 Task: Search one way flight ticket for 4 adults, 2 children, 2 infants in seat and 1 infant on lap in economy from Sitka: Sitka Rocky Gutierrez Airport to South Bend: South Bend International Airport on 8-6-2023. Choice of flights is Alaska. Number of bags: 1 carry on bag. Price is upto 109000. Outbound departure time preference is 11:15.
Action: Mouse moved to (285, 119)
Screenshot: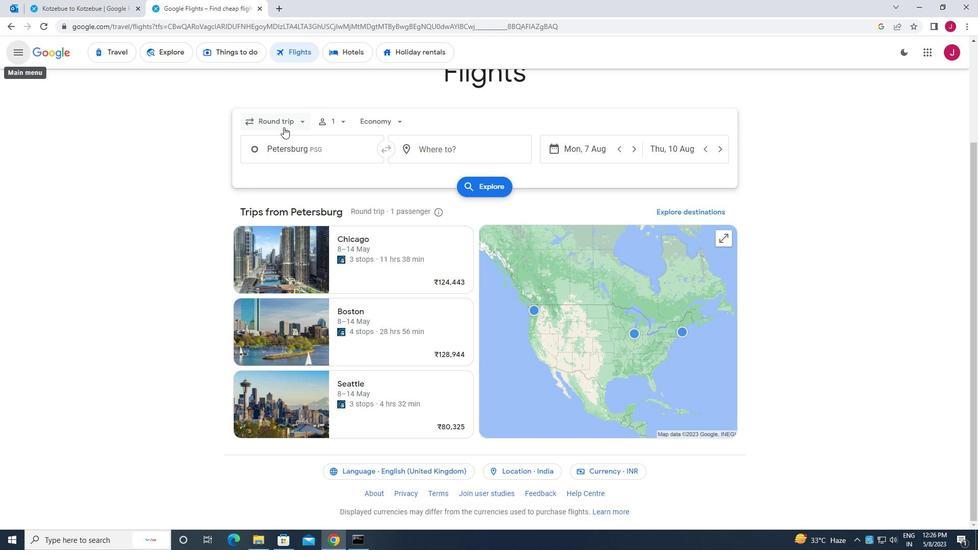 
Action: Mouse pressed left at (285, 119)
Screenshot: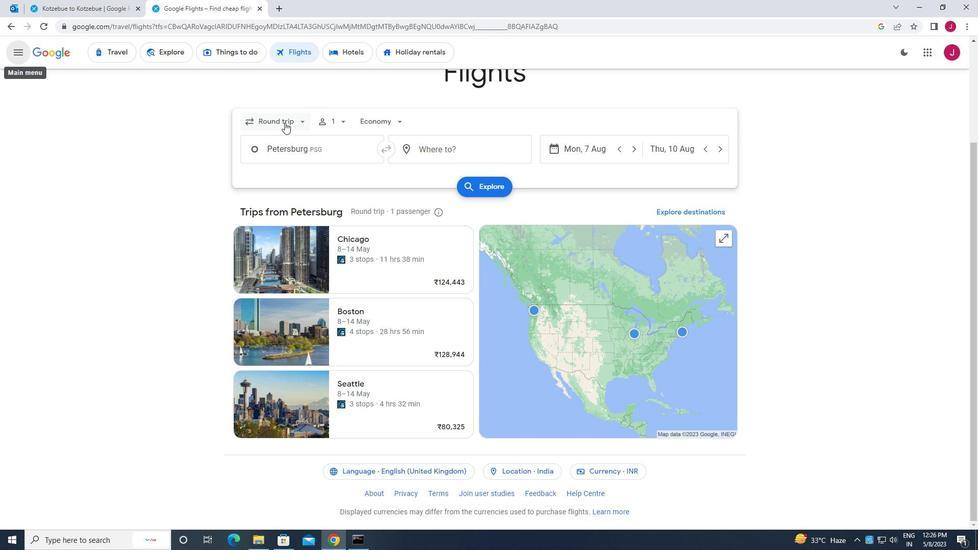 
Action: Mouse moved to (289, 163)
Screenshot: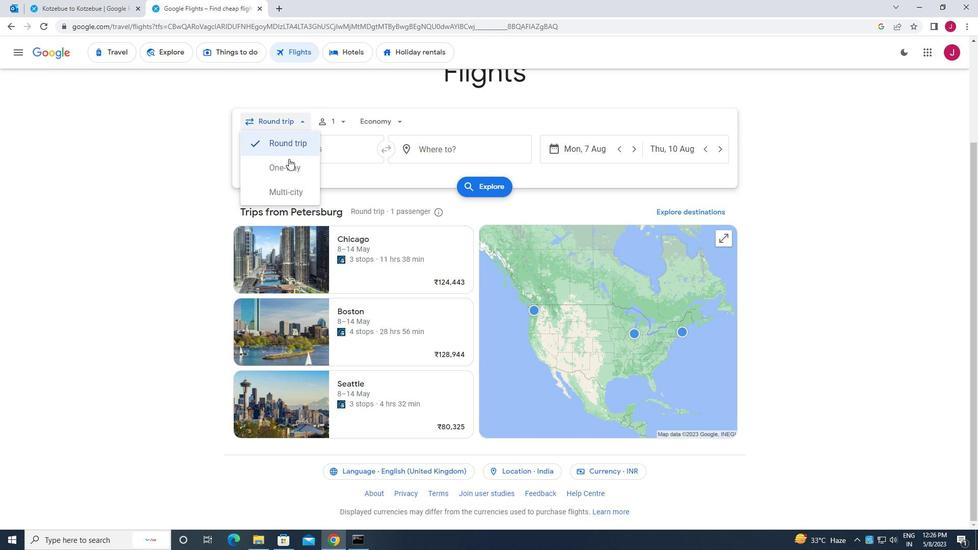 
Action: Mouse pressed left at (289, 163)
Screenshot: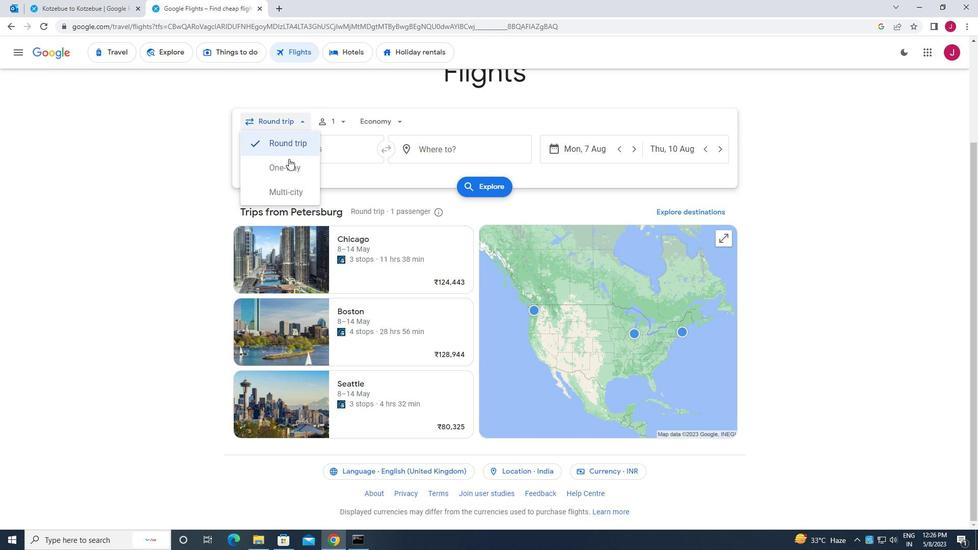 
Action: Mouse moved to (341, 119)
Screenshot: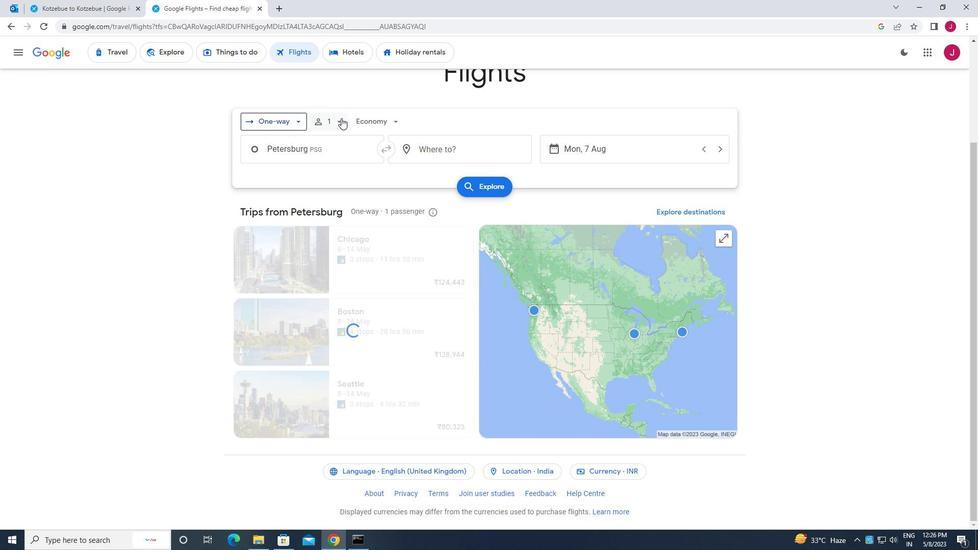 
Action: Mouse pressed left at (341, 119)
Screenshot: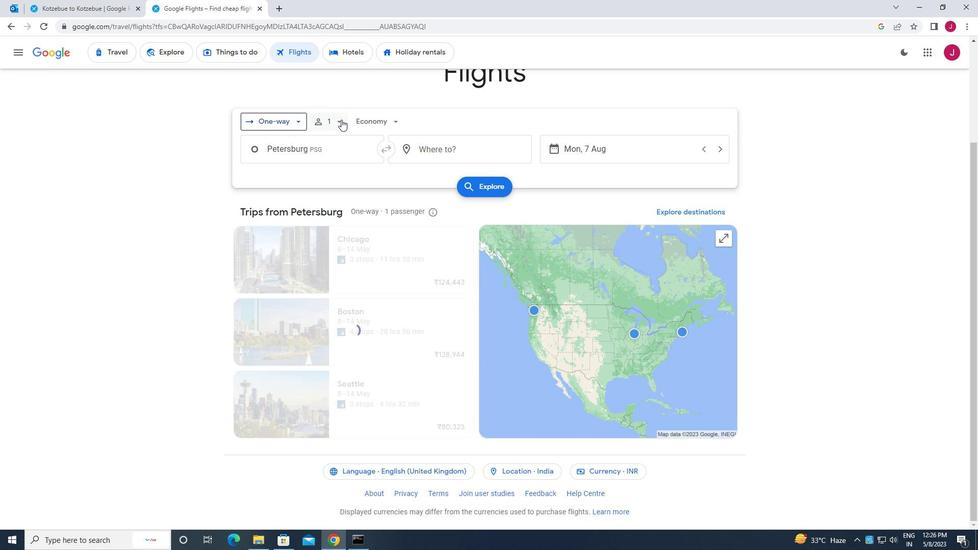 
Action: Mouse moved to (420, 150)
Screenshot: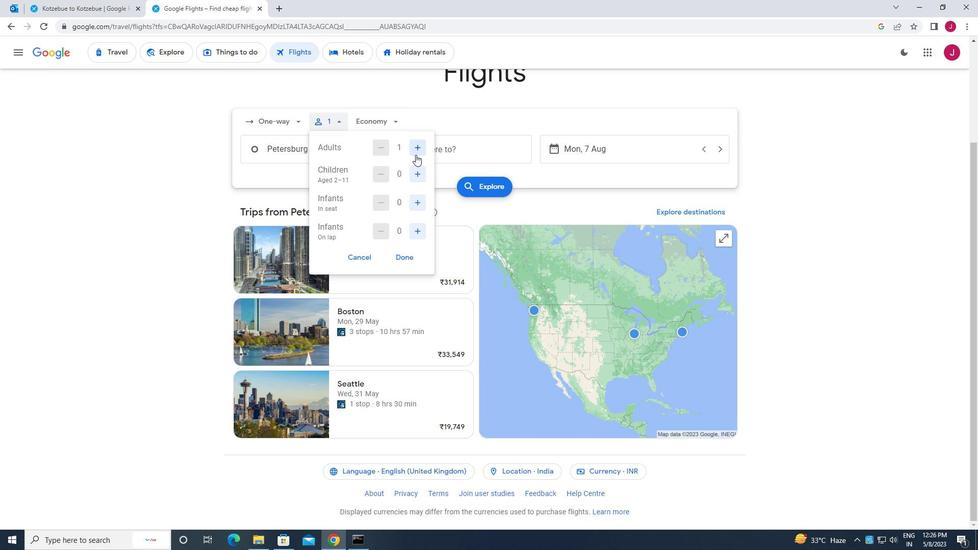 
Action: Mouse pressed left at (420, 150)
Screenshot: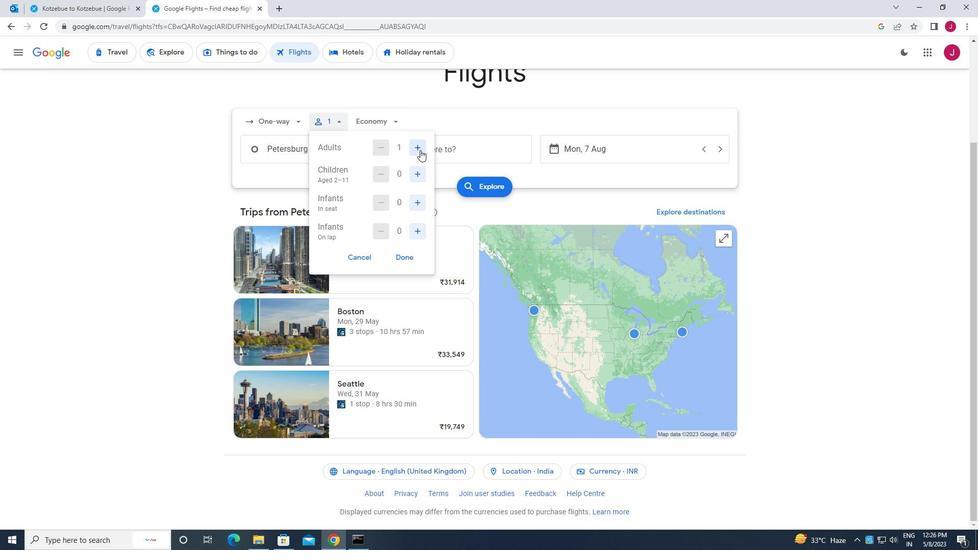 
Action: Mouse pressed left at (420, 150)
Screenshot: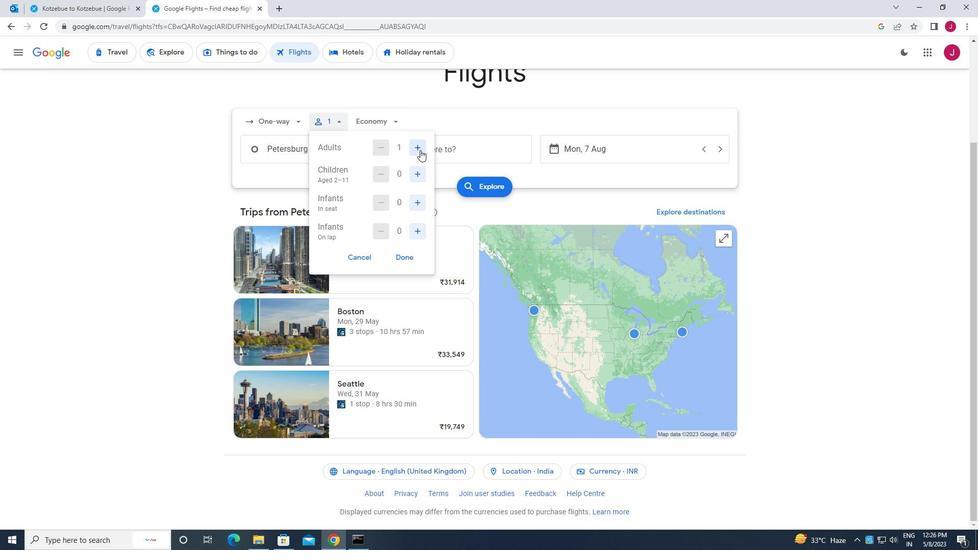 
Action: Mouse pressed left at (420, 150)
Screenshot: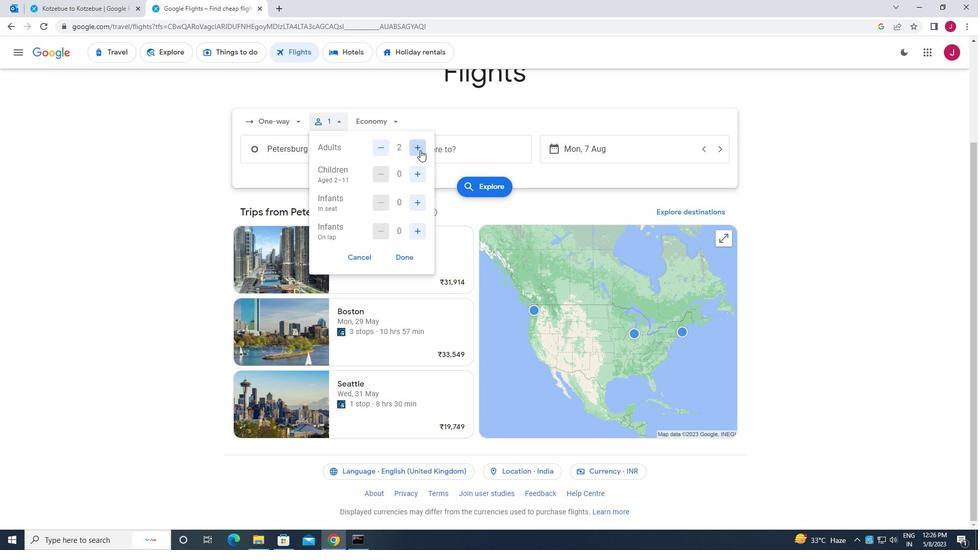 
Action: Mouse moved to (415, 177)
Screenshot: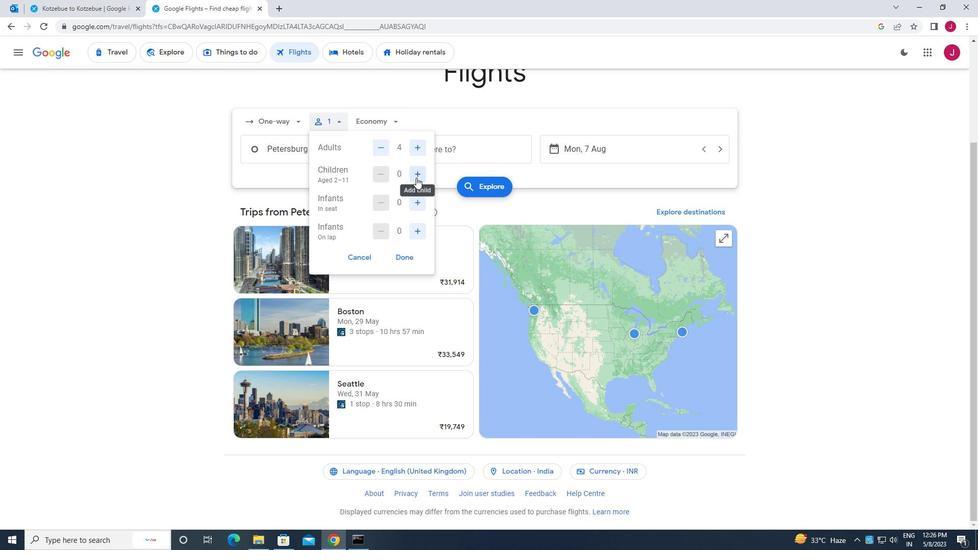
Action: Mouse pressed left at (415, 177)
Screenshot: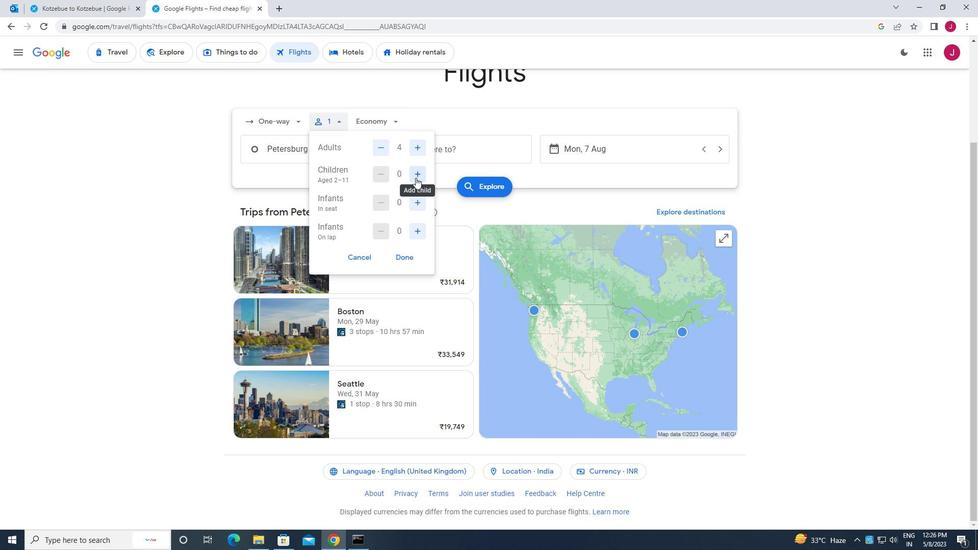 
Action: Mouse pressed left at (415, 177)
Screenshot: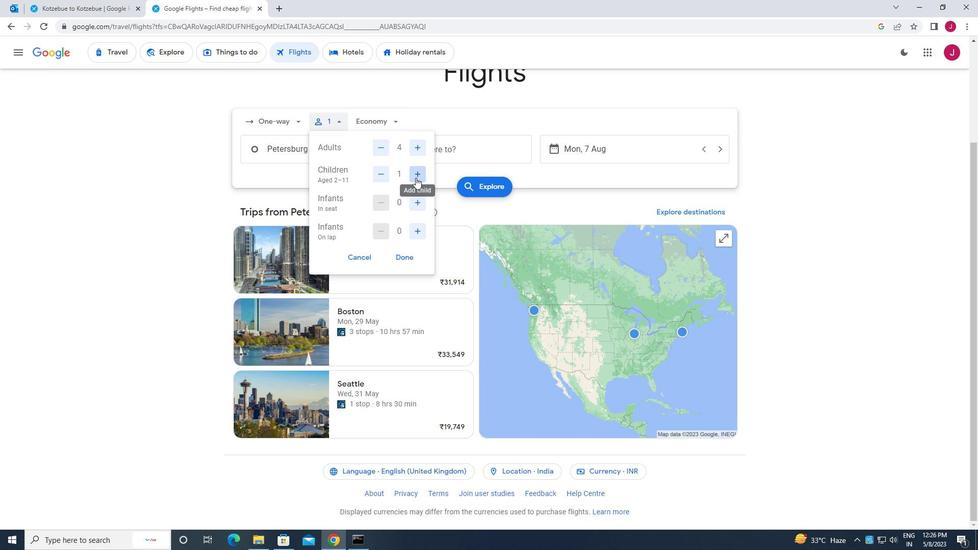 
Action: Mouse moved to (415, 204)
Screenshot: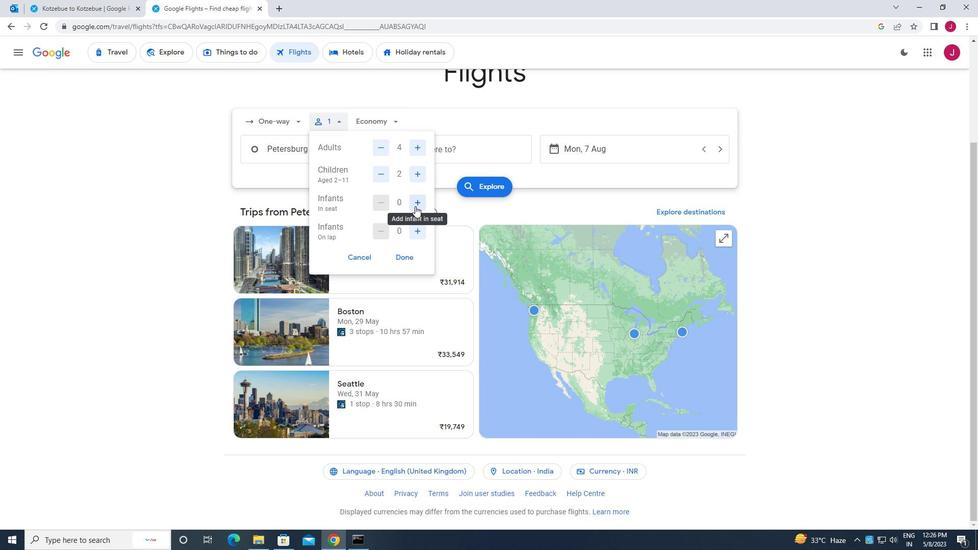 
Action: Mouse pressed left at (415, 204)
Screenshot: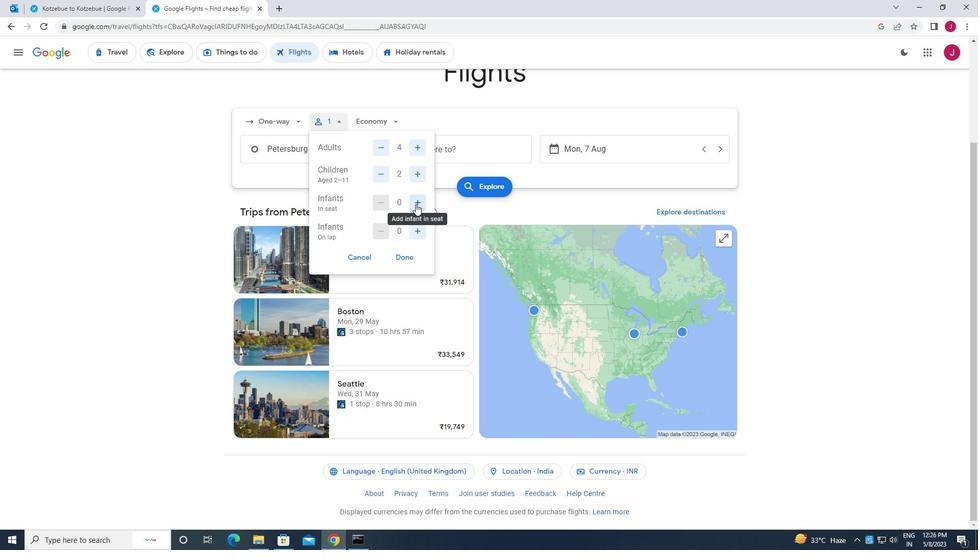 
Action: Mouse pressed left at (415, 204)
Screenshot: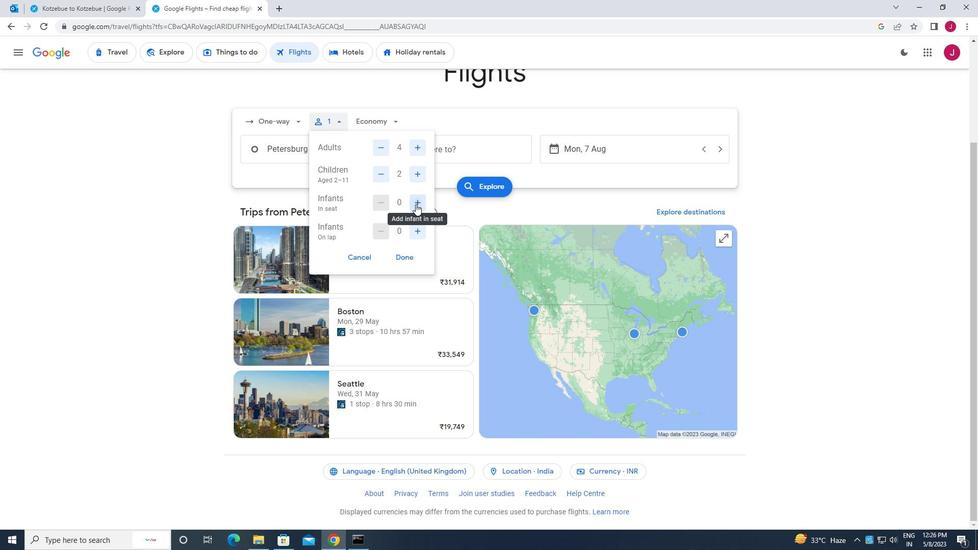 
Action: Mouse moved to (382, 202)
Screenshot: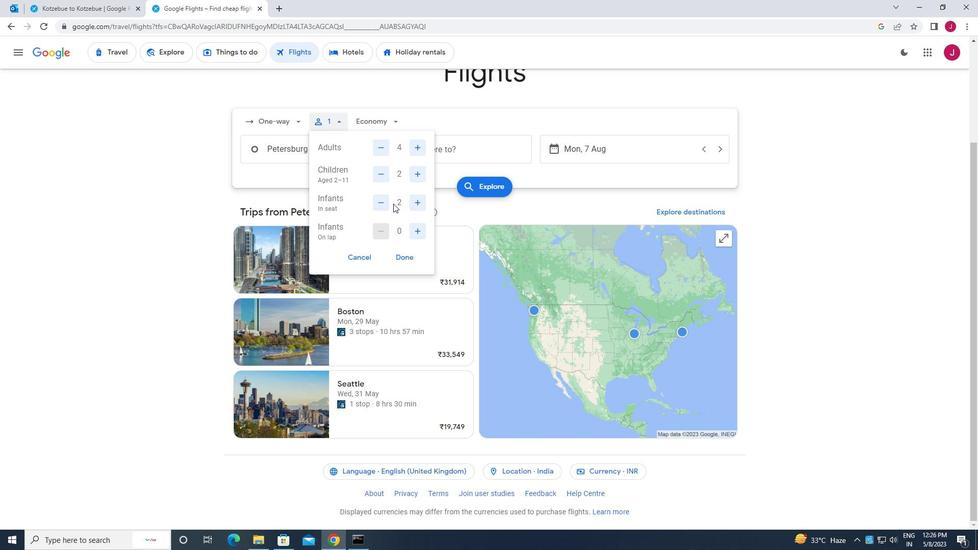 
Action: Mouse pressed left at (382, 202)
Screenshot: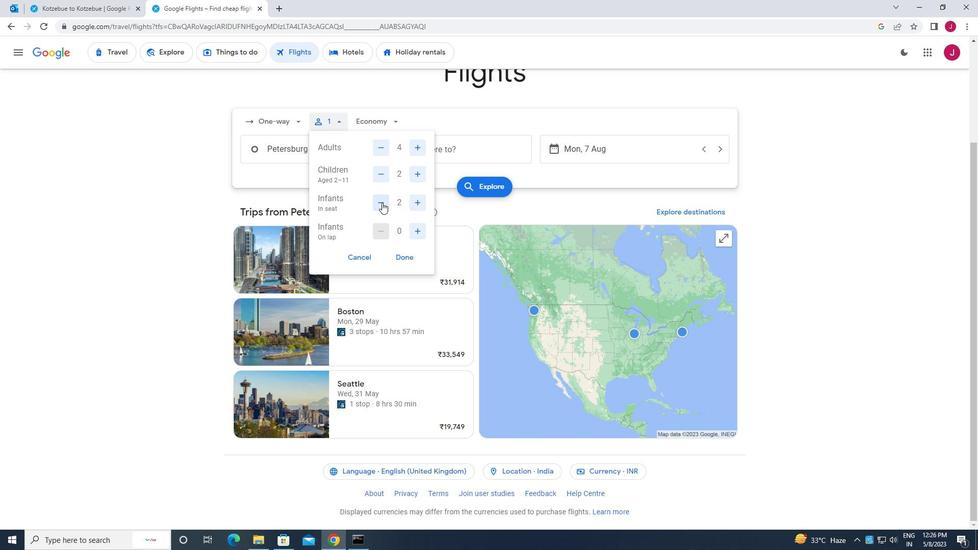 
Action: Mouse moved to (421, 200)
Screenshot: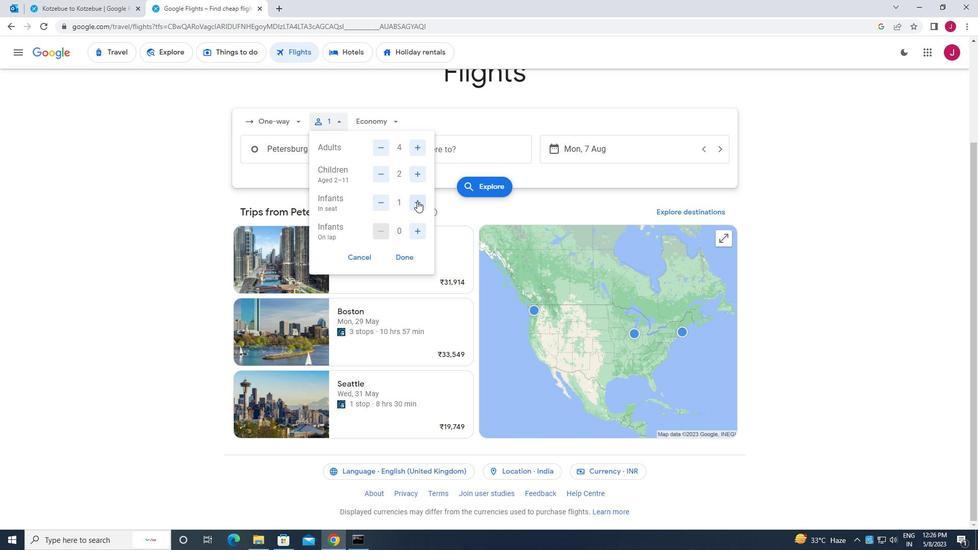 
Action: Mouse pressed left at (421, 200)
Screenshot: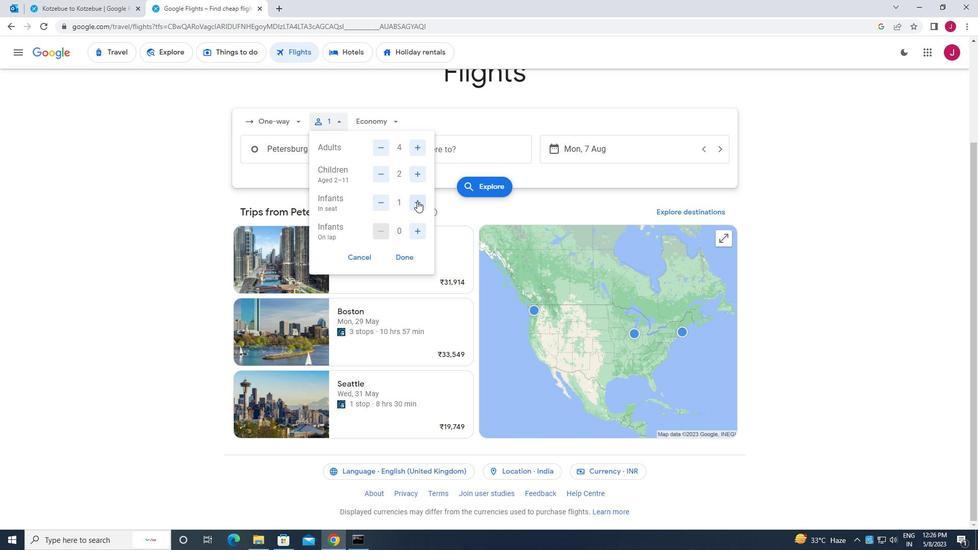 
Action: Mouse moved to (415, 228)
Screenshot: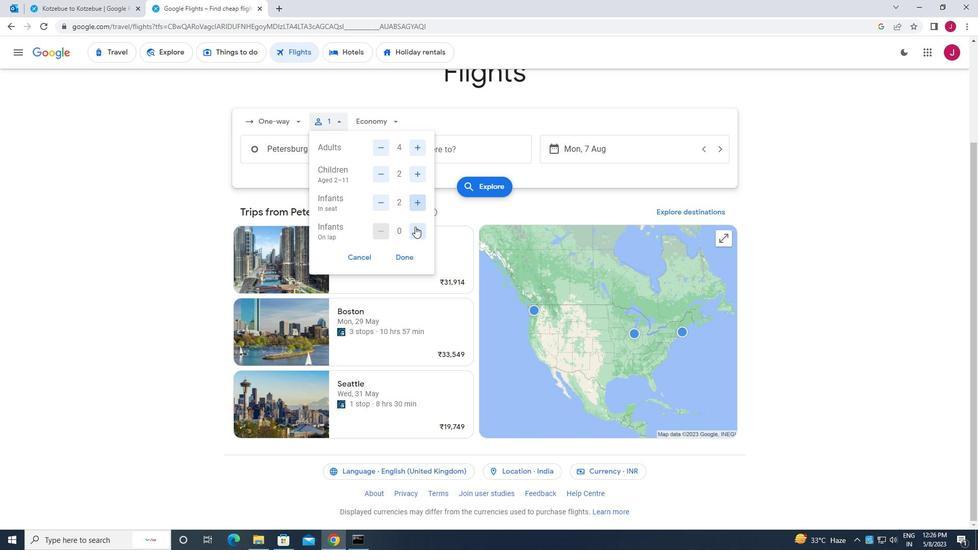 
Action: Mouse pressed left at (415, 228)
Screenshot: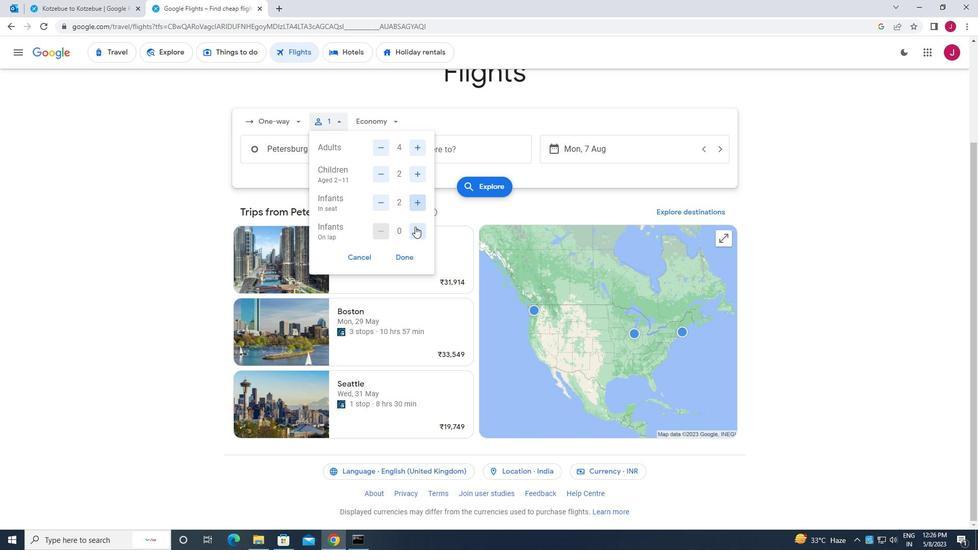 
Action: Mouse moved to (403, 259)
Screenshot: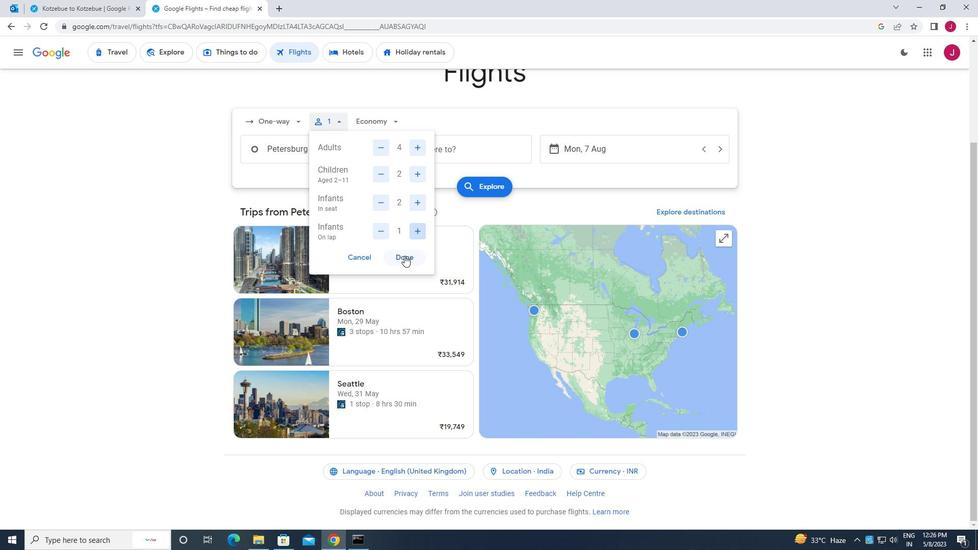 
Action: Mouse pressed left at (403, 259)
Screenshot: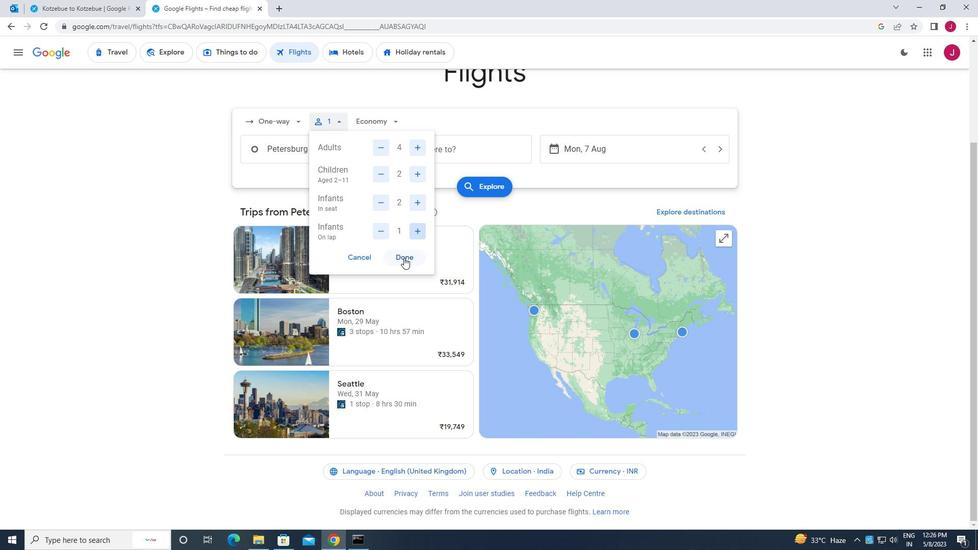 
Action: Mouse moved to (387, 123)
Screenshot: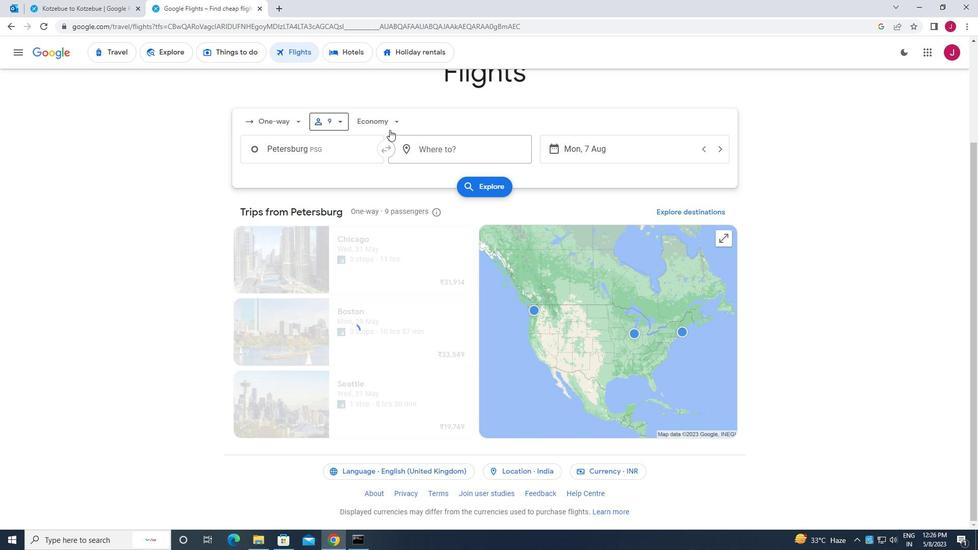 
Action: Mouse pressed left at (387, 123)
Screenshot: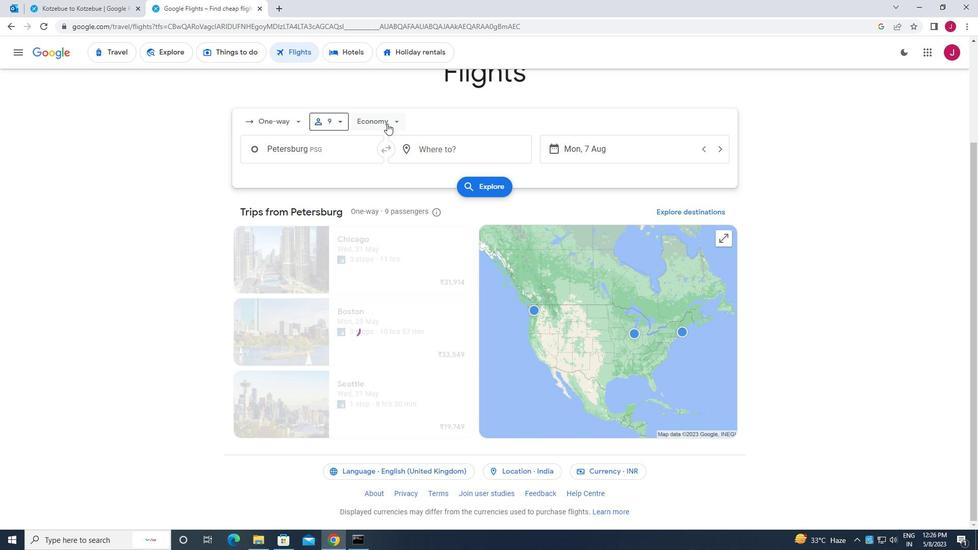 
Action: Mouse moved to (407, 139)
Screenshot: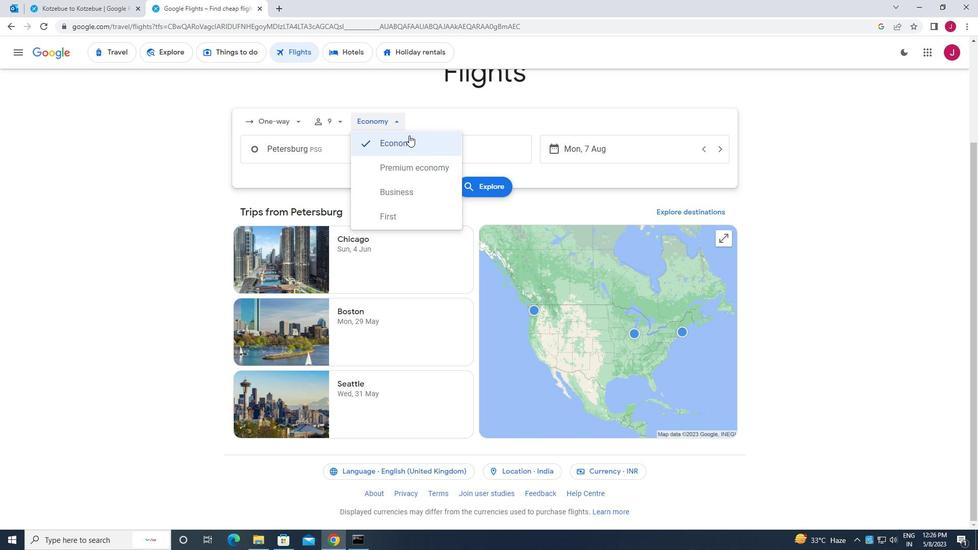 
Action: Mouse pressed left at (407, 139)
Screenshot: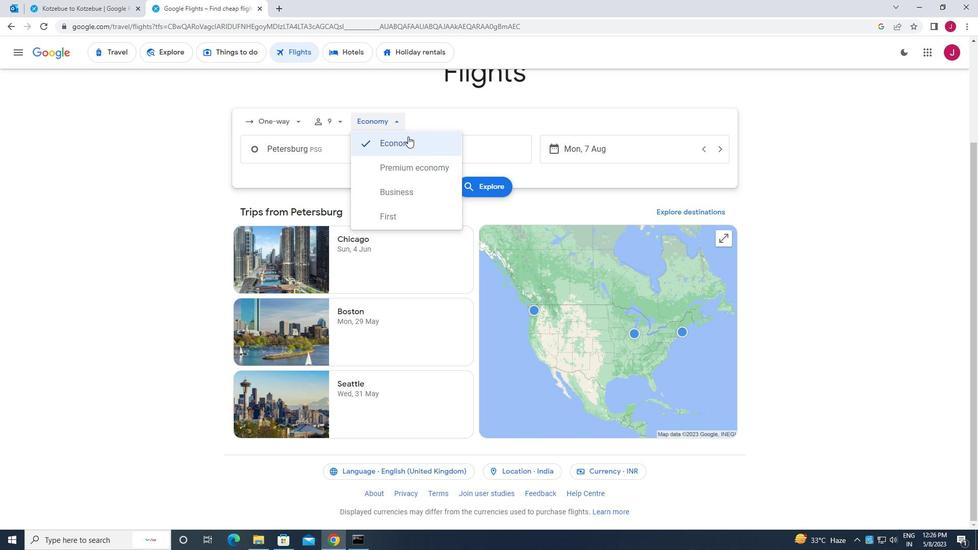 
Action: Mouse moved to (333, 153)
Screenshot: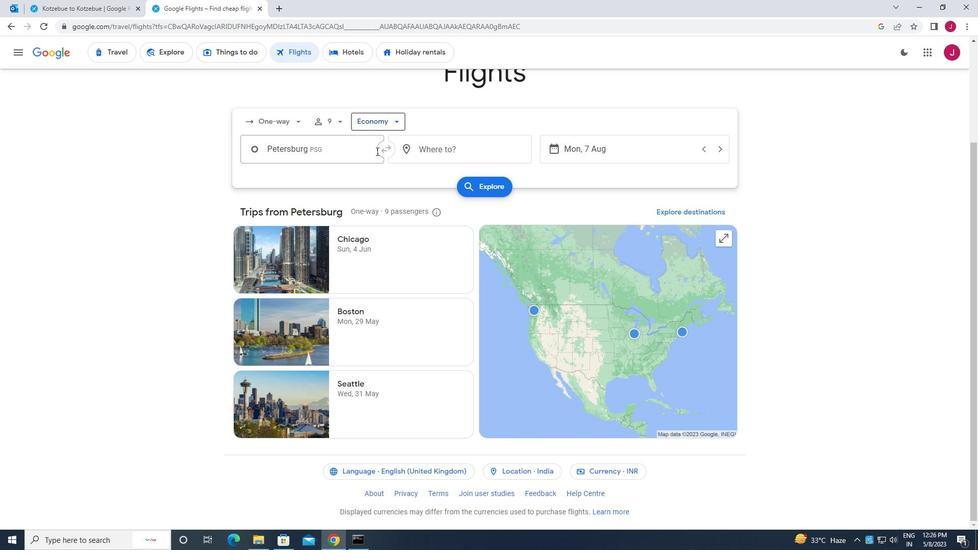 
Action: Mouse pressed left at (333, 153)
Screenshot: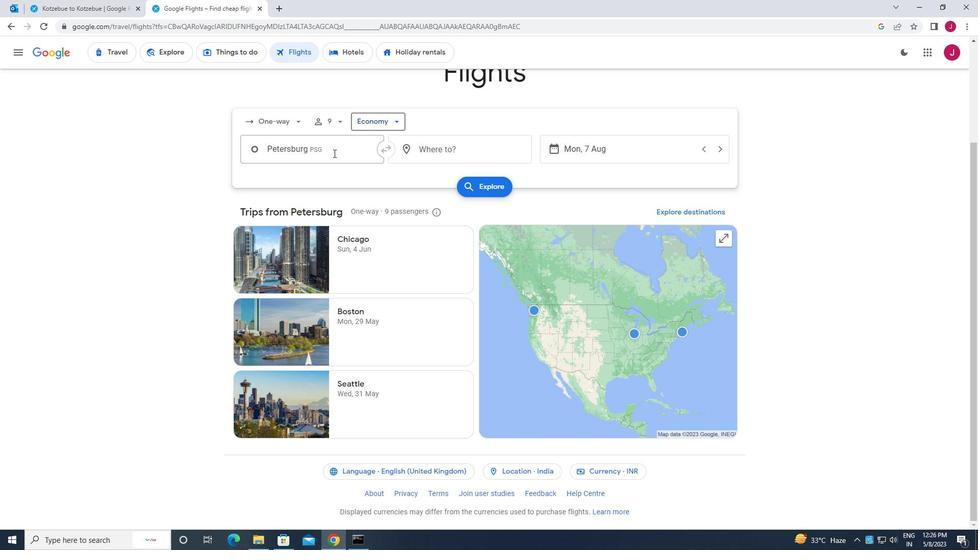 
Action: Key pressed sitka
Screenshot: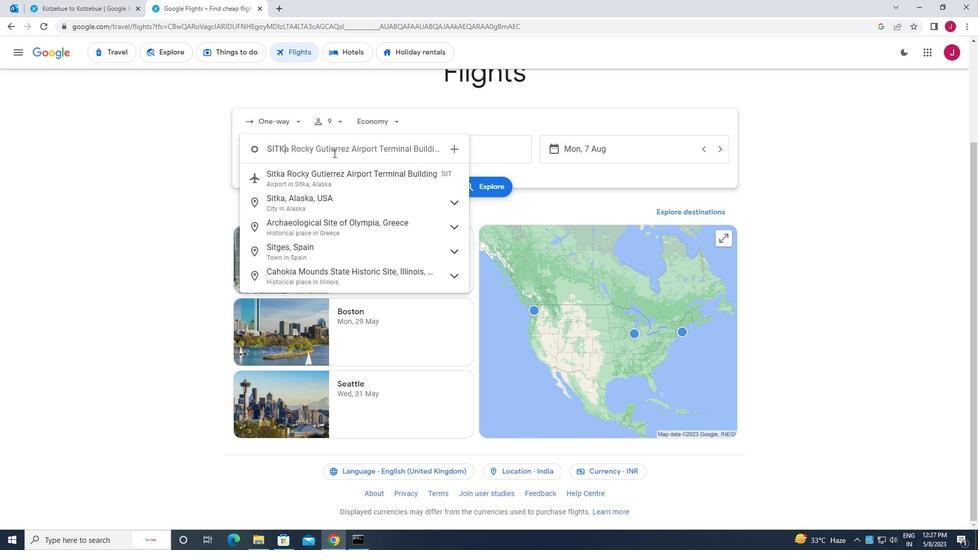 
Action: Mouse moved to (348, 202)
Screenshot: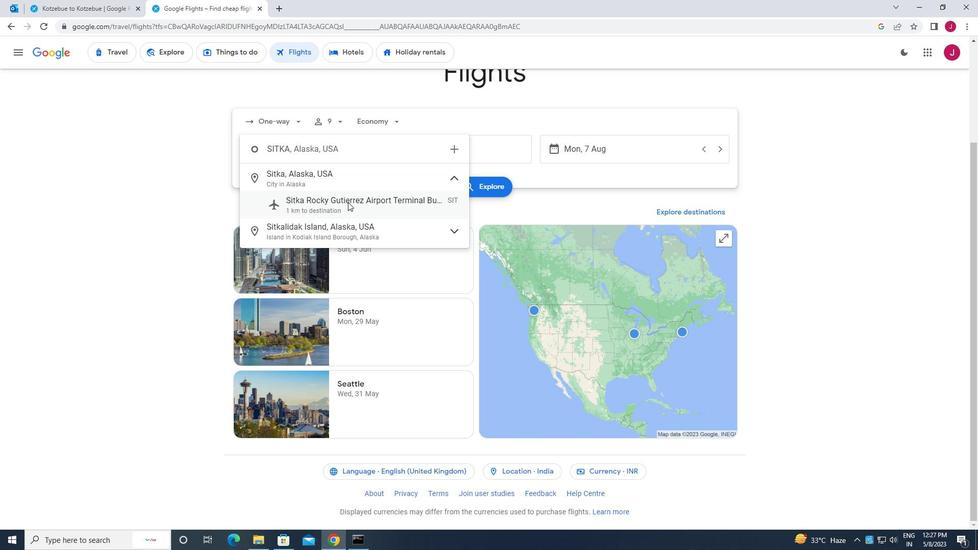 
Action: Mouse pressed left at (348, 202)
Screenshot: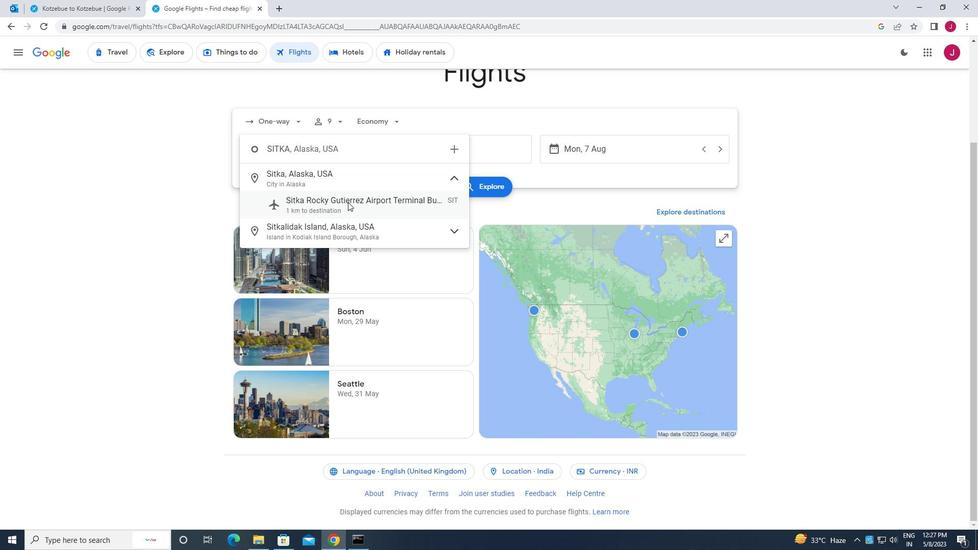 
Action: Mouse moved to (508, 148)
Screenshot: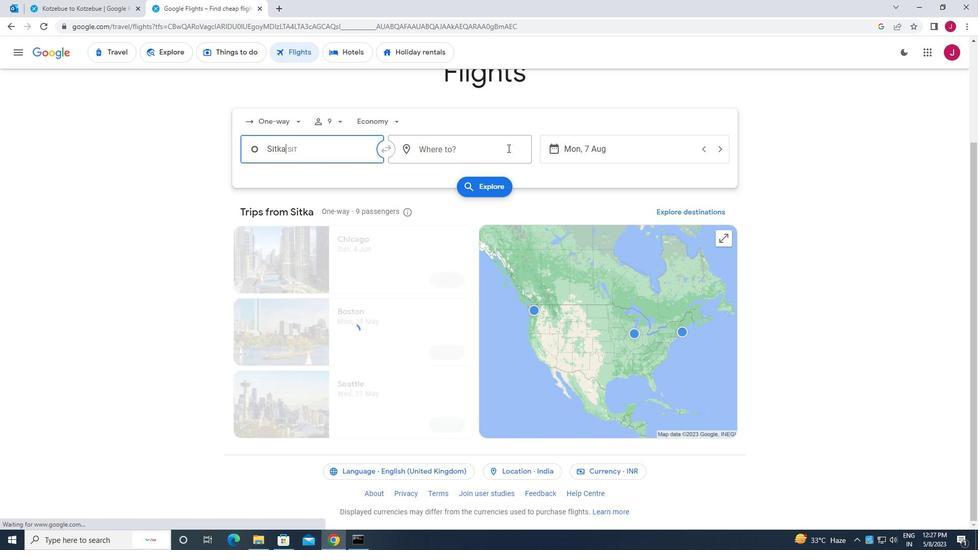 
Action: Mouse pressed left at (508, 148)
Screenshot: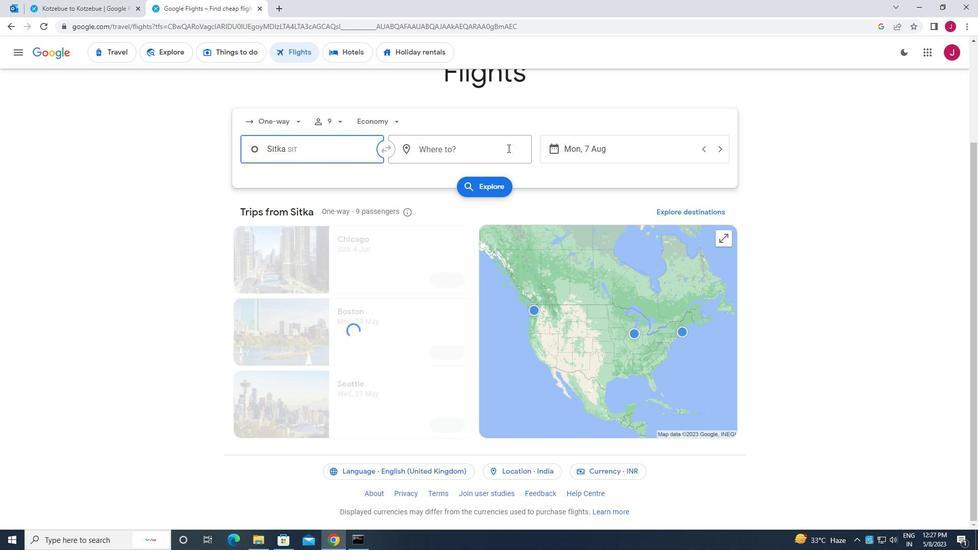 
Action: Mouse moved to (505, 145)
Screenshot: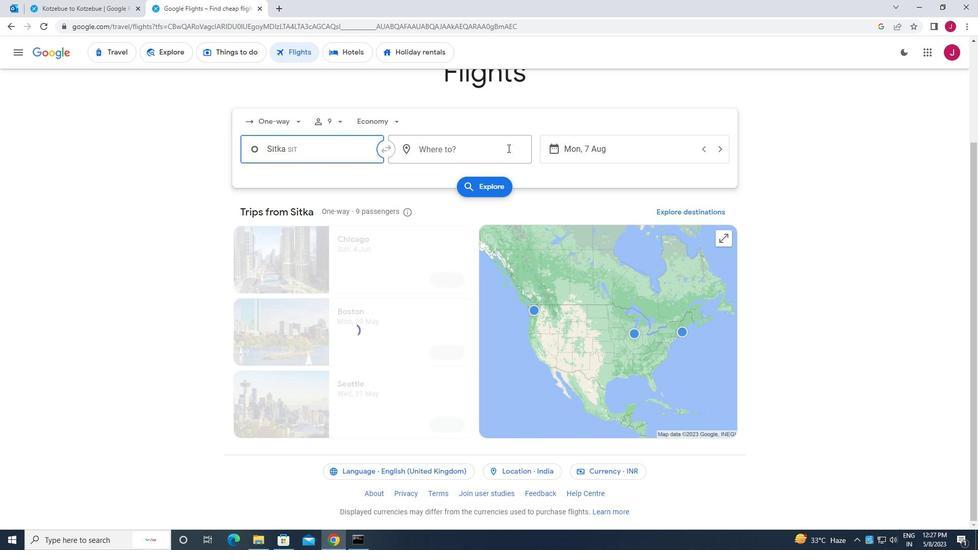 
Action: Key pressed south<Key.space>bend
Screenshot: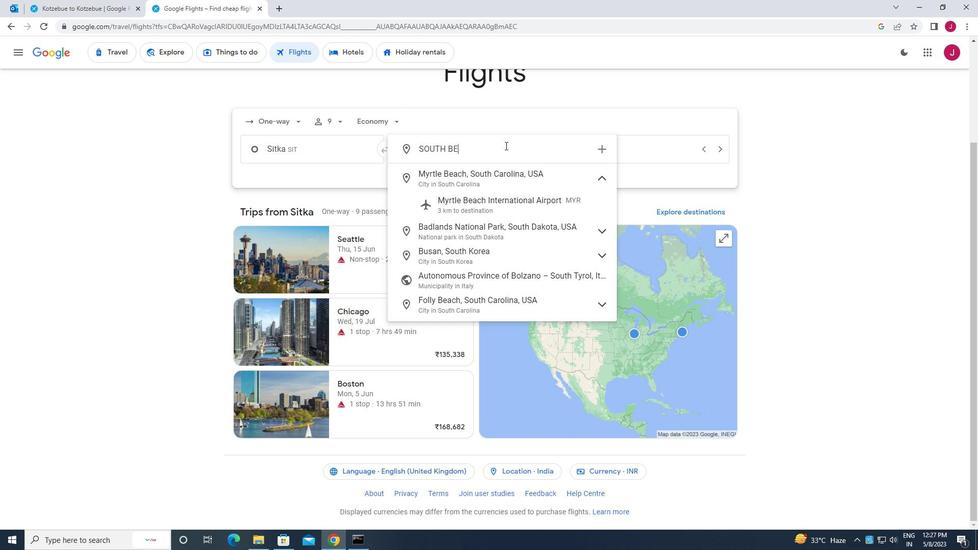 
Action: Mouse moved to (496, 199)
Screenshot: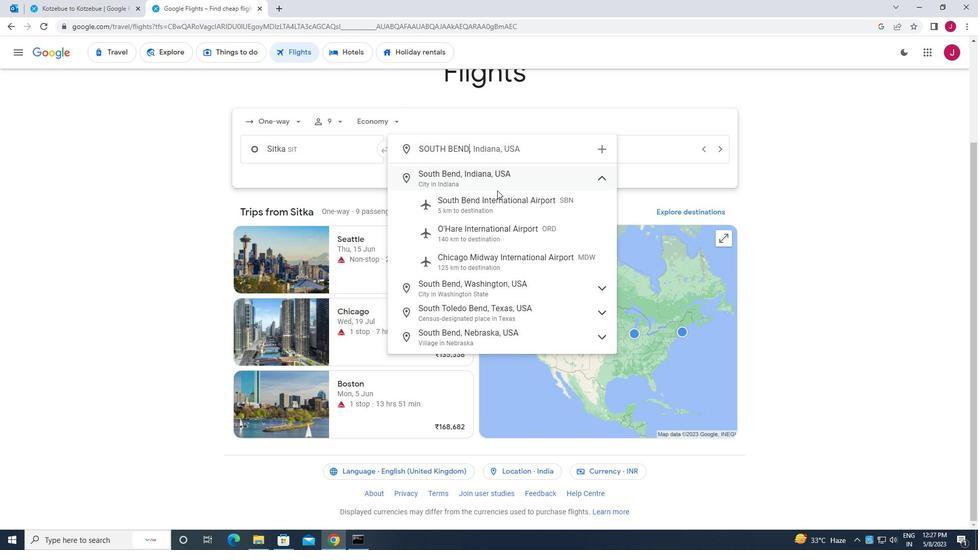 
Action: Mouse pressed left at (496, 199)
Screenshot: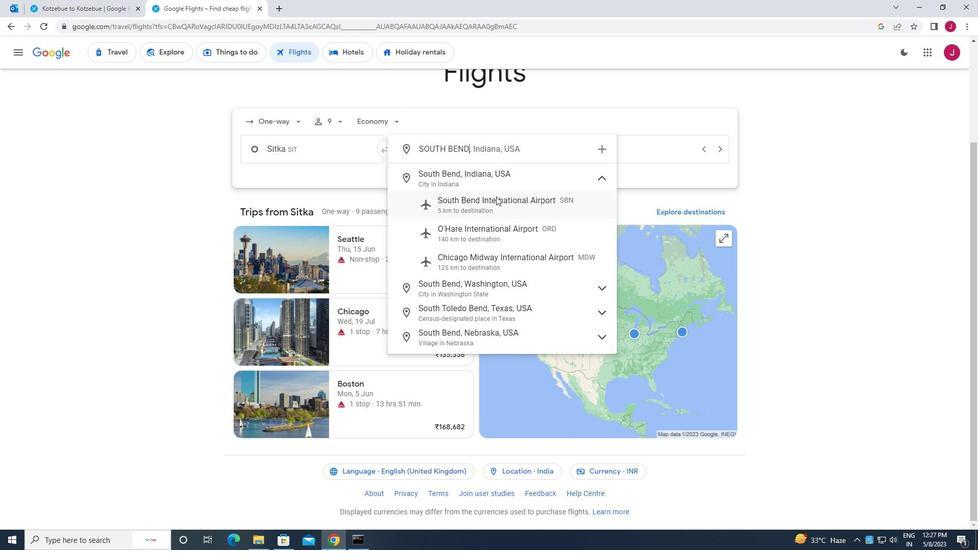 
Action: Mouse moved to (594, 154)
Screenshot: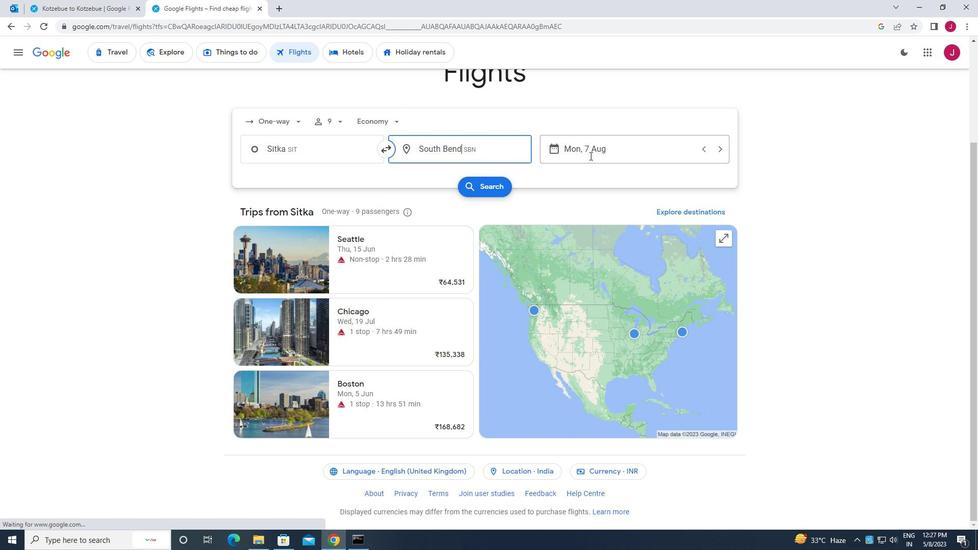 
Action: Mouse pressed left at (594, 154)
Screenshot: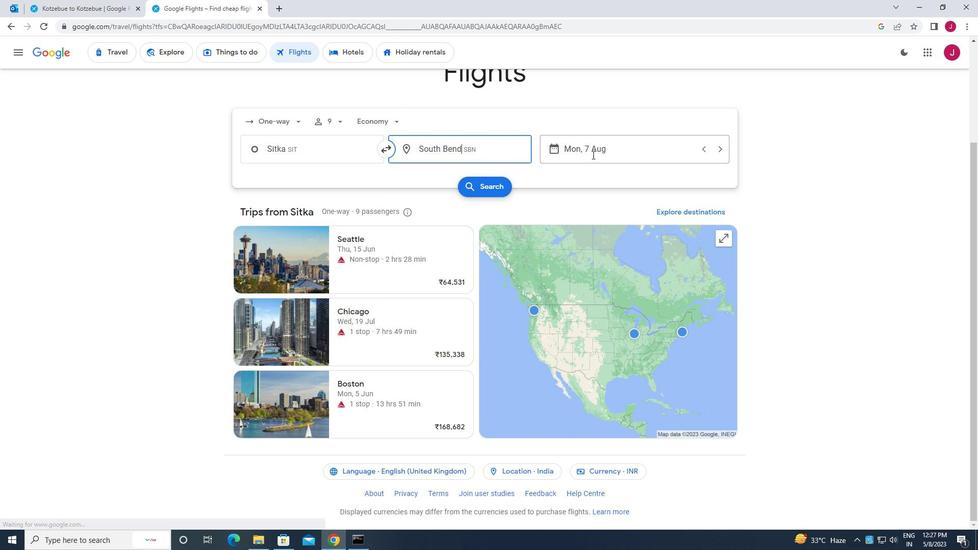 
Action: Mouse moved to (368, 255)
Screenshot: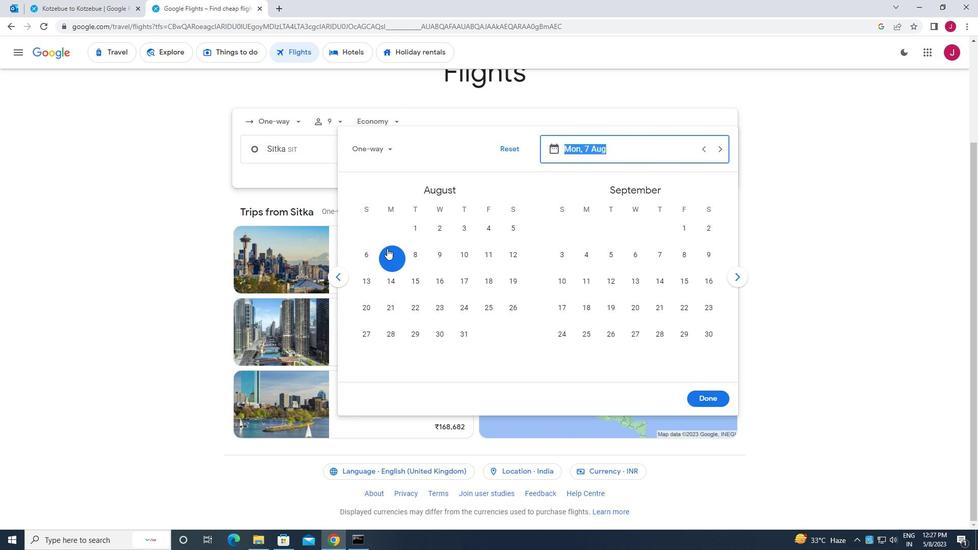 
Action: Mouse pressed left at (368, 255)
Screenshot: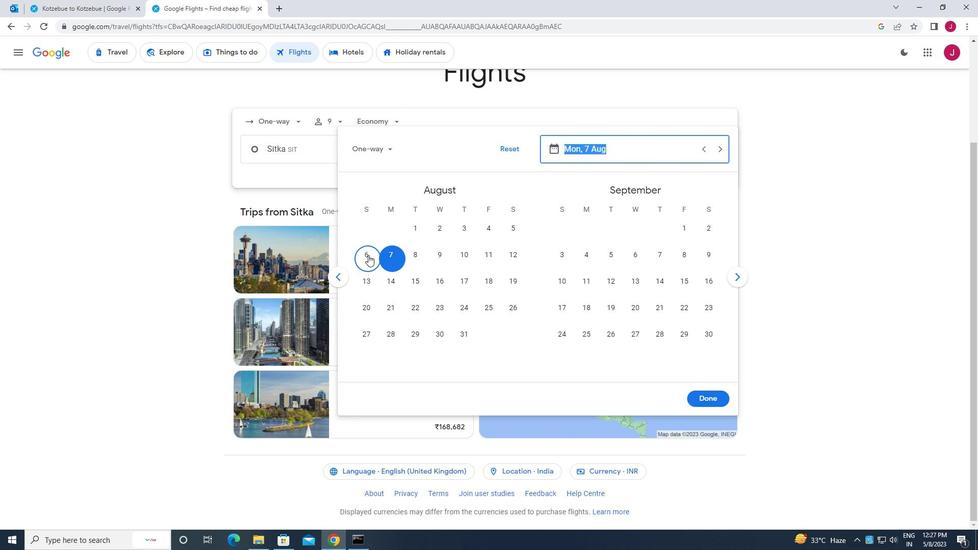 
Action: Mouse moved to (700, 395)
Screenshot: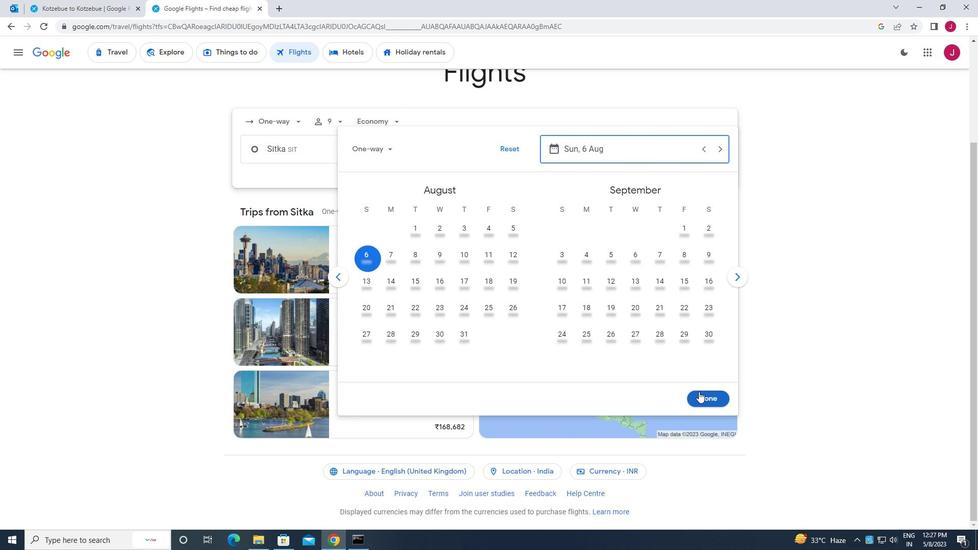 
Action: Mouse pressed left at (700, 395)
Screenshot: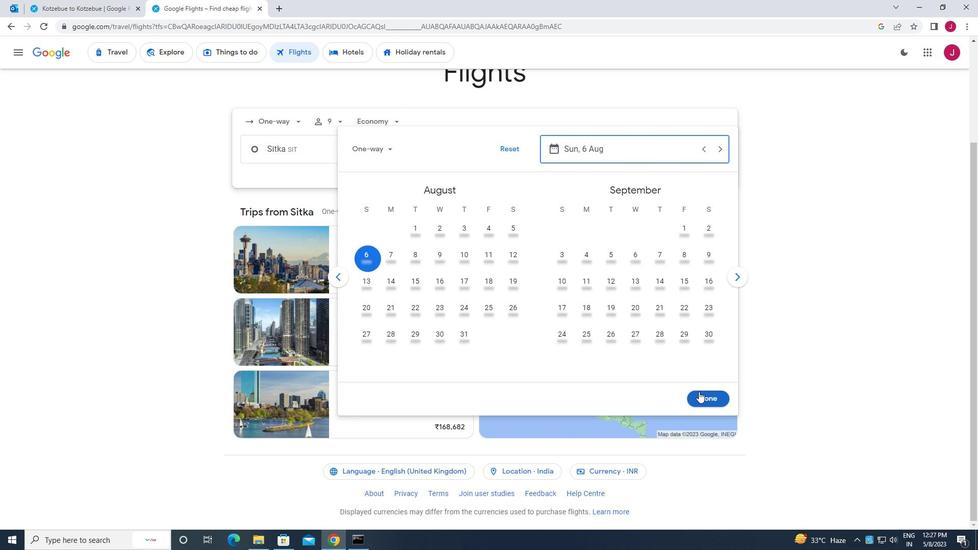 
Action: Mouse moved to (491, 184)
Screenshot: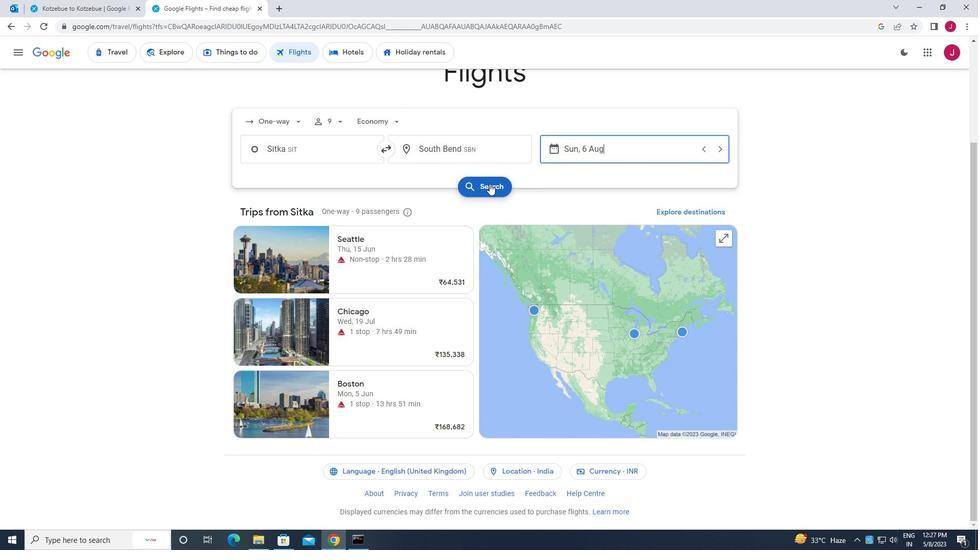 
Action: Mouse pressed left at (491, 184)
Screenshot: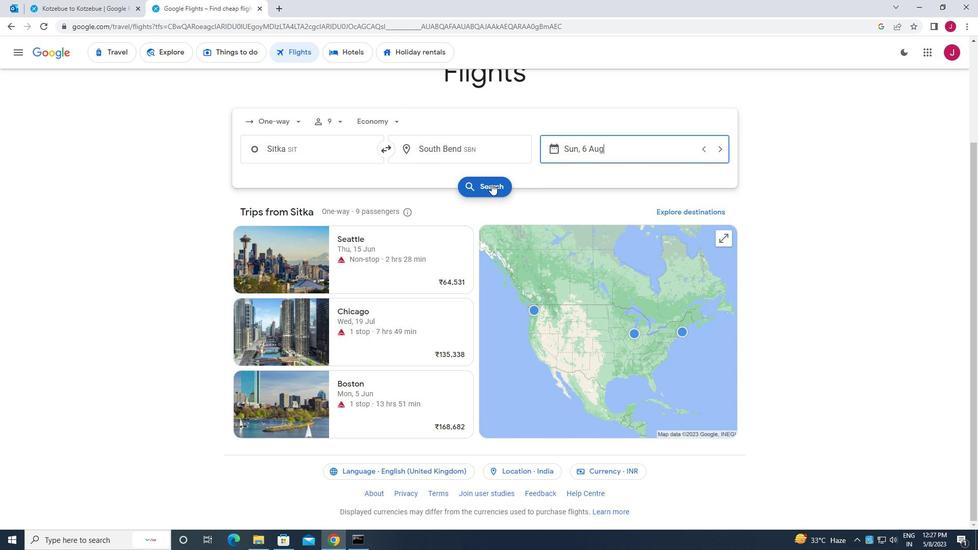 
Action: Mouse moved to (257, 145)
Screenshot: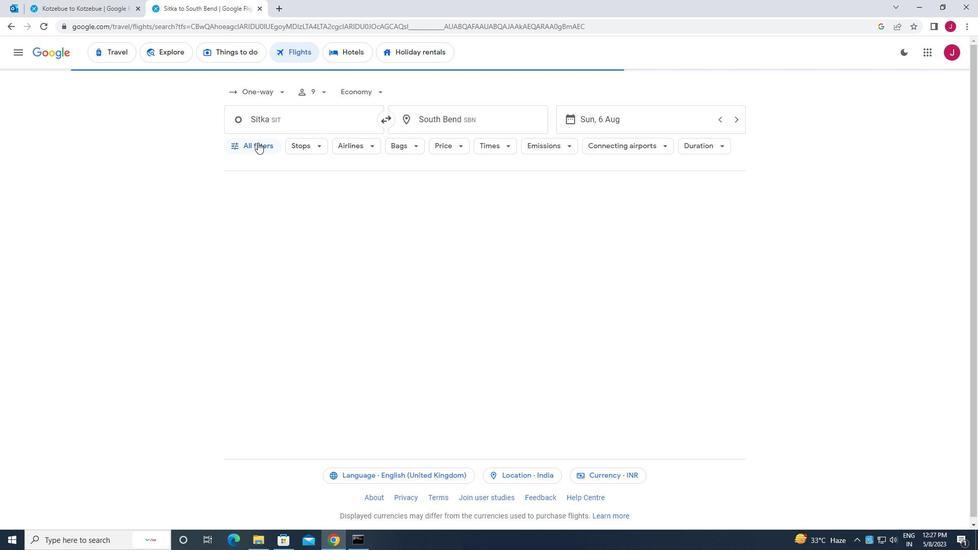 
Action: Mouse pressed left at (257, 145)
Screenshot: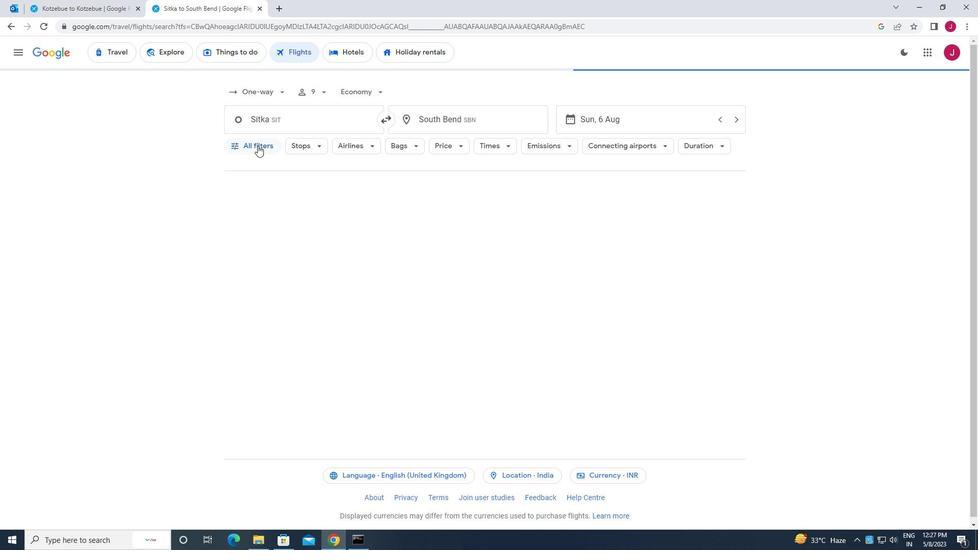 
Action: Mouse moved to (357, 212)
Screenshot: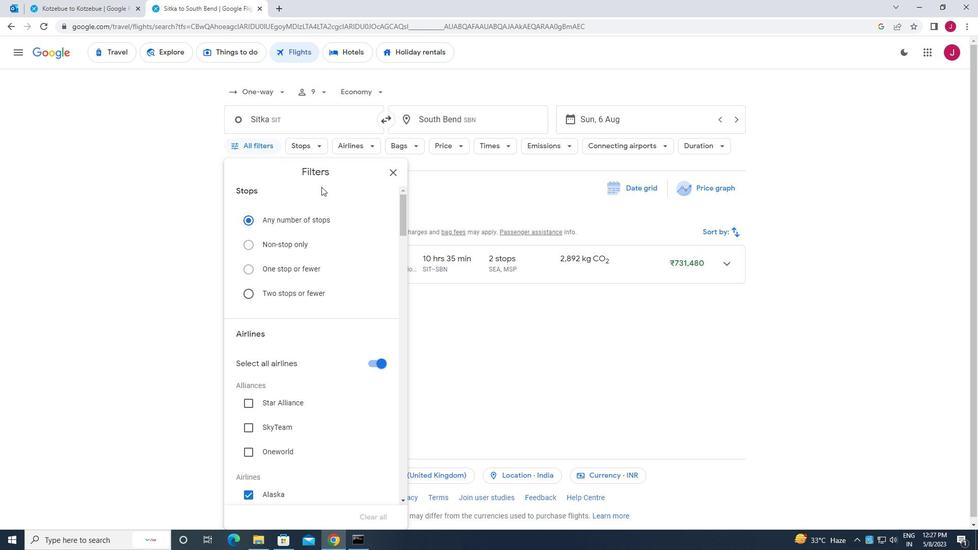 
Action: Mouse scrolled (357, 211) with delta (0, 0)
Screenshot: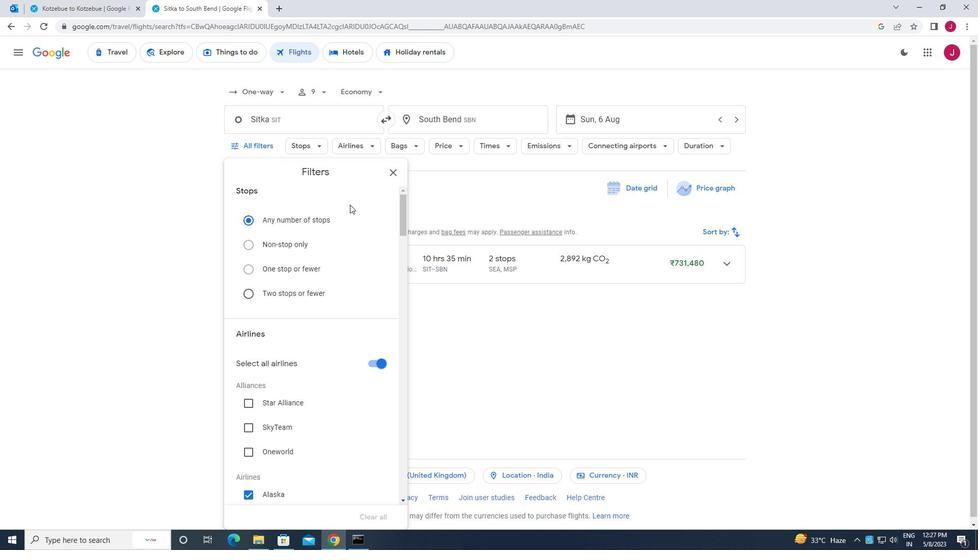 
Action: Mouse moved to (358, 212)
Screenshot: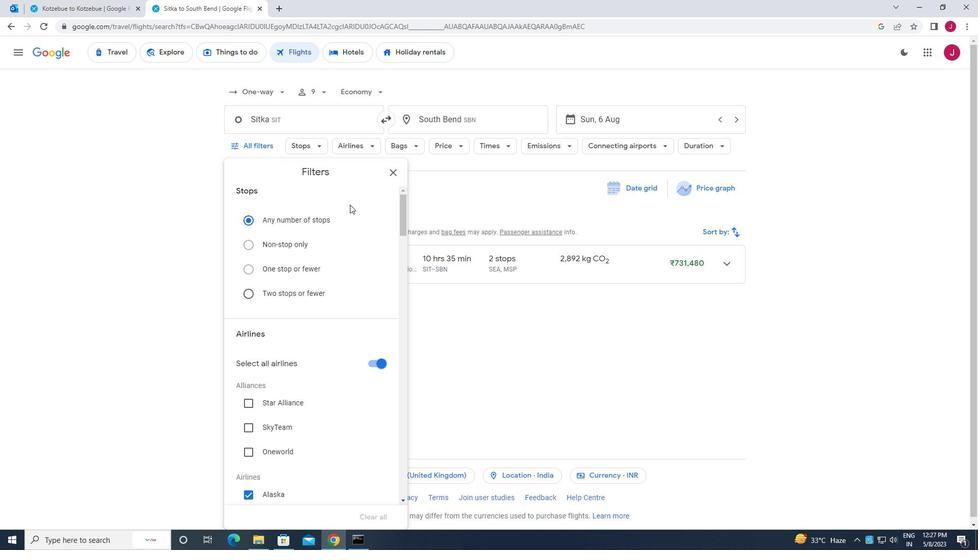 
Action: Mouse scrolled (358, 211) with delta (0, 0)
Screenshot: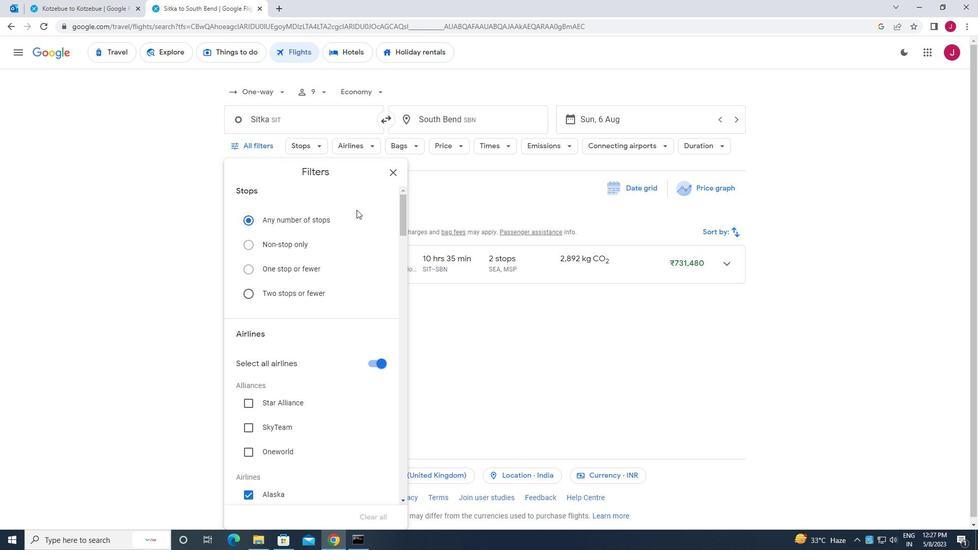 
Action: Mouse scrolled (358, 211) with delta (0, 0)
Screenshot: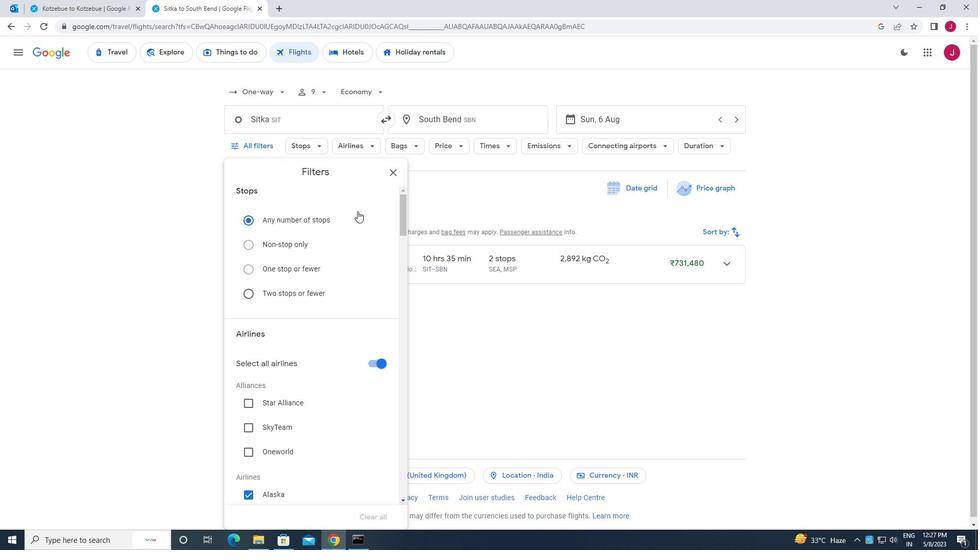 
Action: Mouse moved to (373, 211)
Screenshot: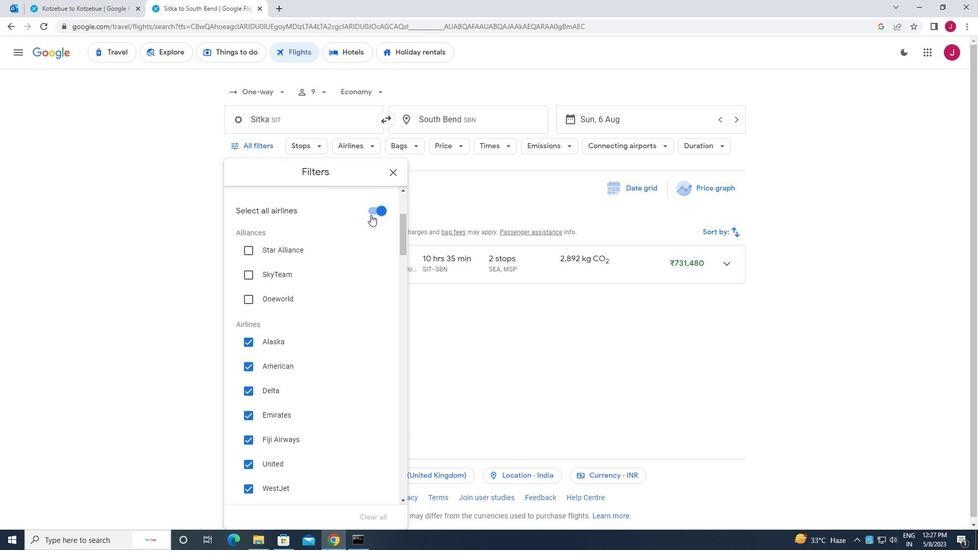 
Action: Mouse pressed left at (373, 211)
Screenshot: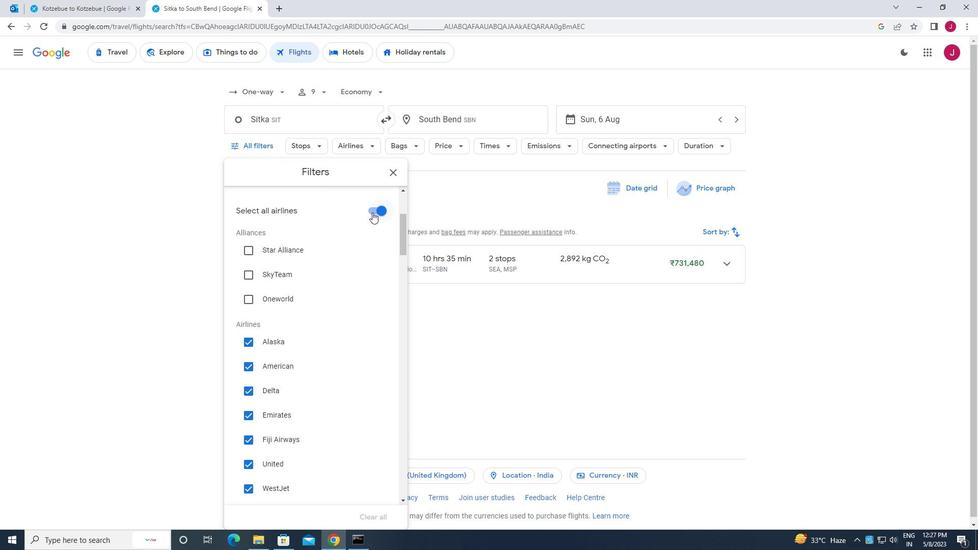 
Action: Mouse moved to (250, 343)
Screenshot: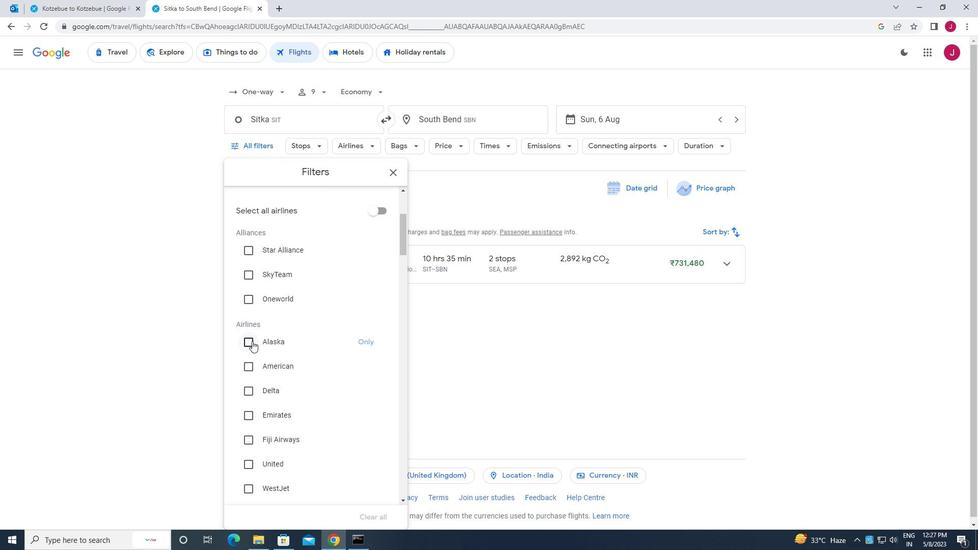 
Action: Mouse pressed left at (250, 343)
Screenshot: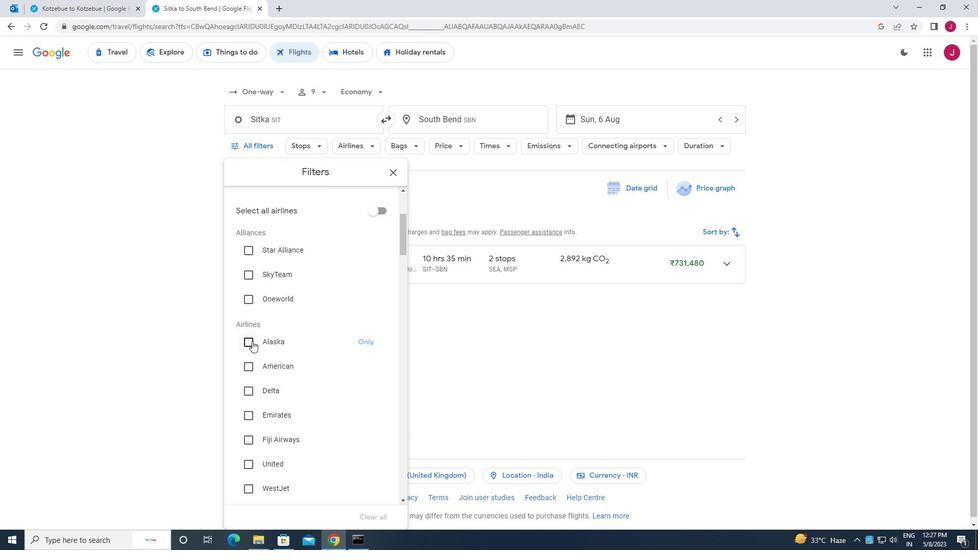 
Action: Mouse moved to (290, 318)
Screenshot: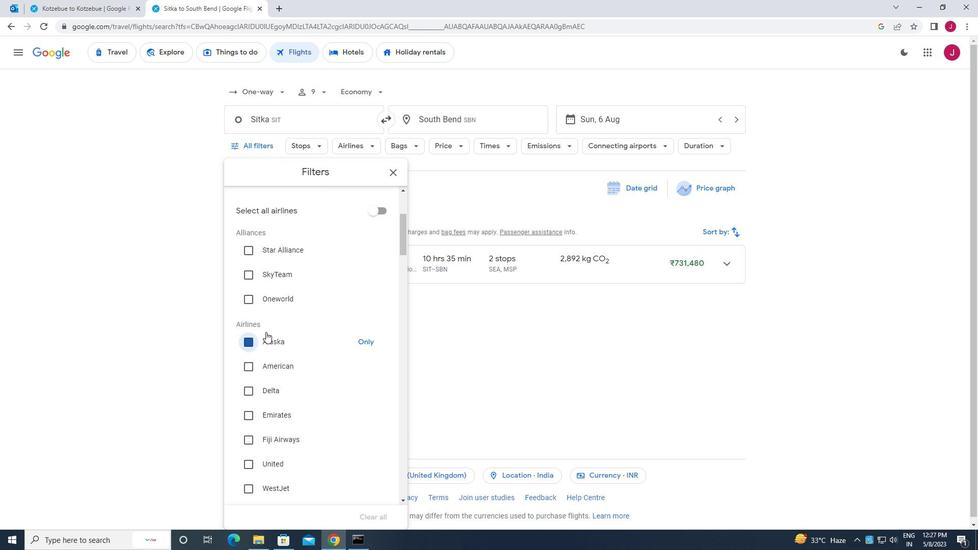 
Action: Mouse scrolled (290, 318) with delta (0, 0)
Screenshot: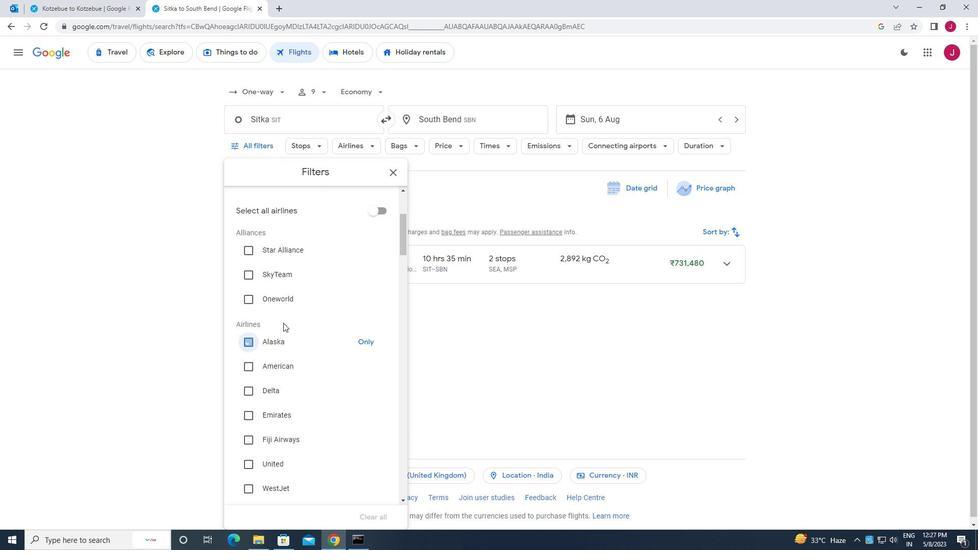 
Action: Mouse scrolled (290, 318) with delta (0, 0)
Screenshot: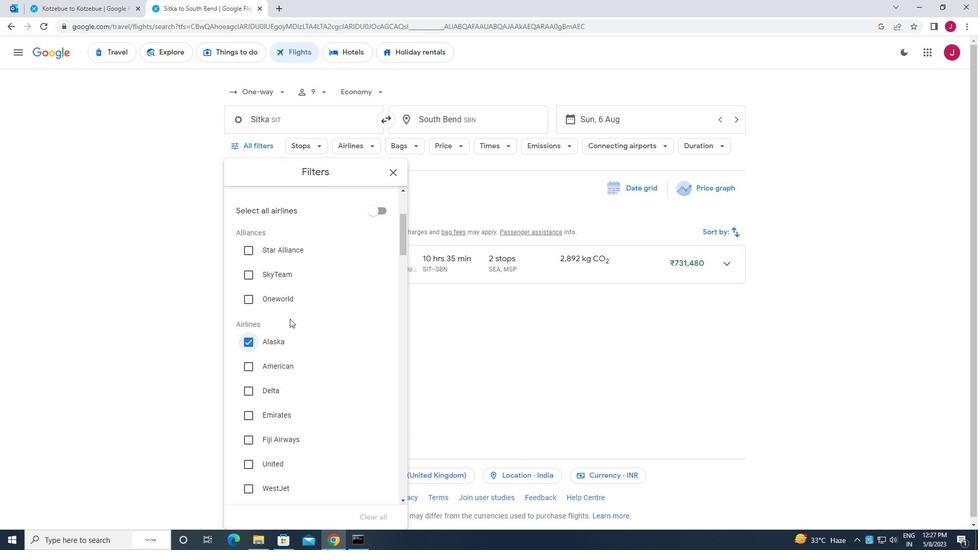 
Action: Mouse scrolled (290, 318) with delta (0, 0)
Screenshot: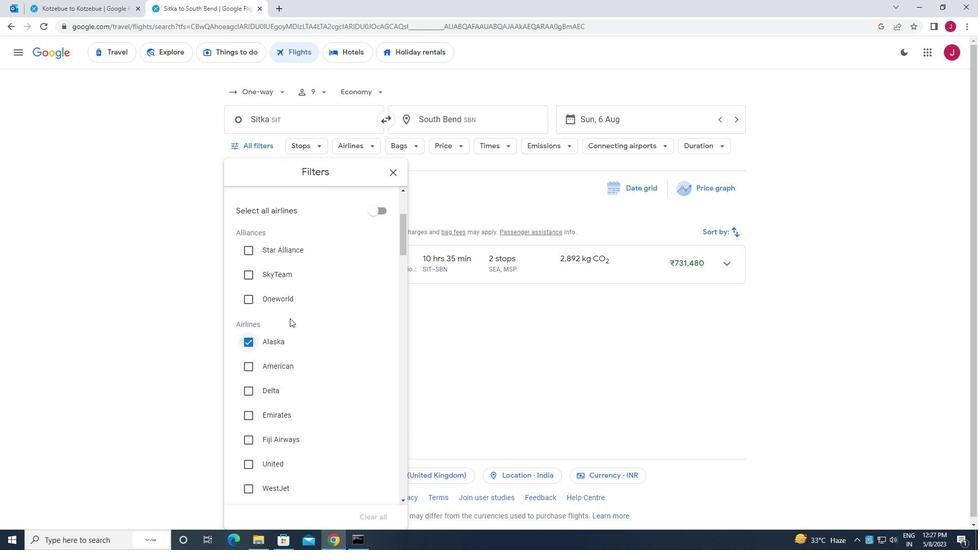 
Action: Mouse scrolled (290, 318) with delta (0, 0)
Screenshot: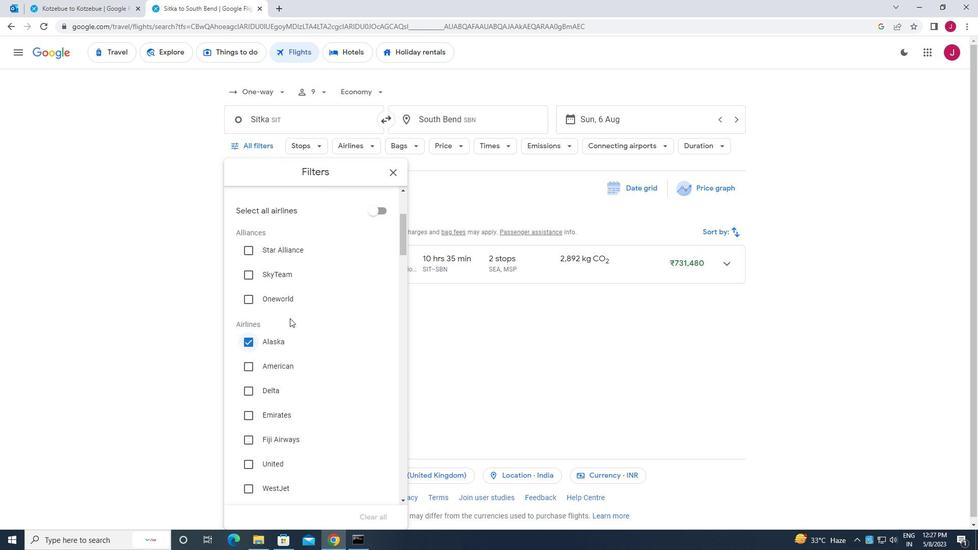 
Action: Mouse scrolled (290, 318) with delta (0, 0)
Screenshot: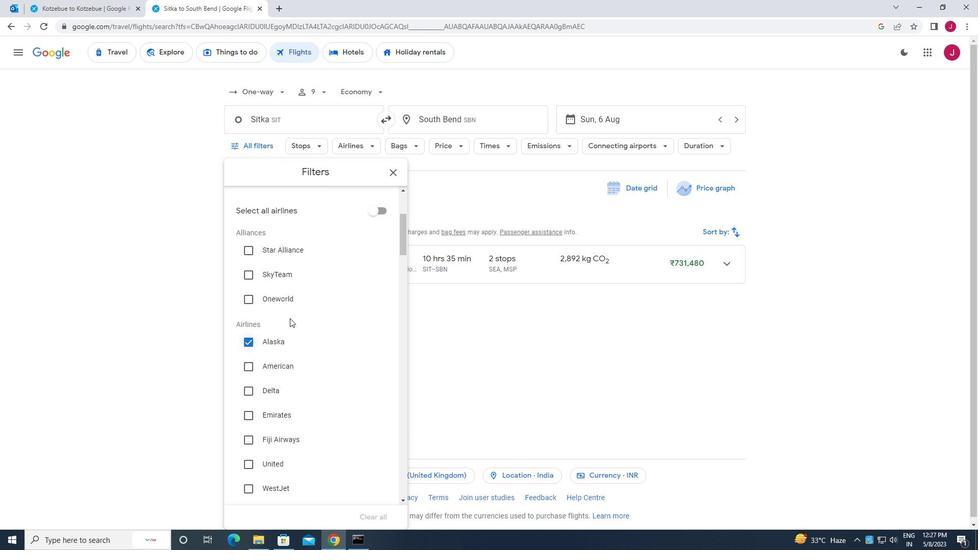 
Action: Mouse moved to (322, 311)
Screenshot: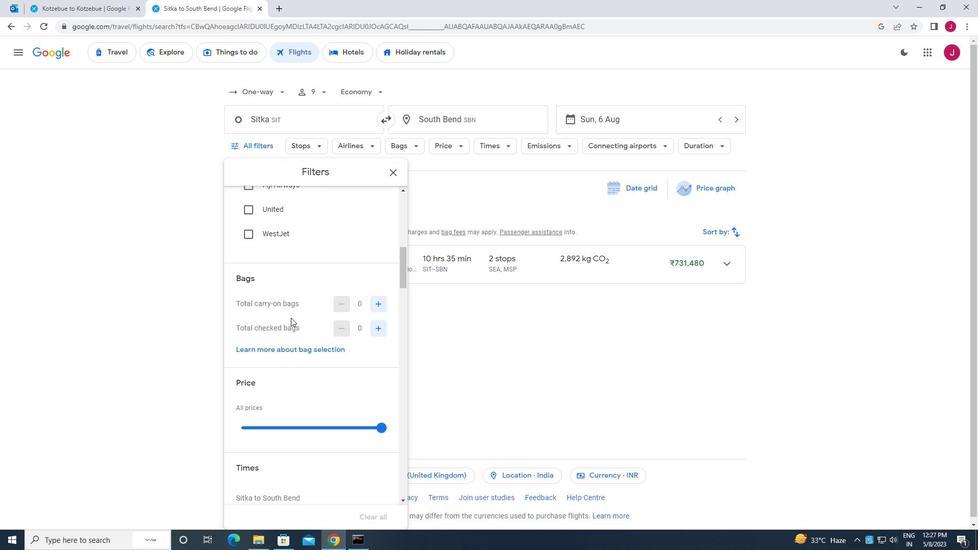
Action: Mouse scrolled (322, 311) with delta (0, 0)
Screenshot: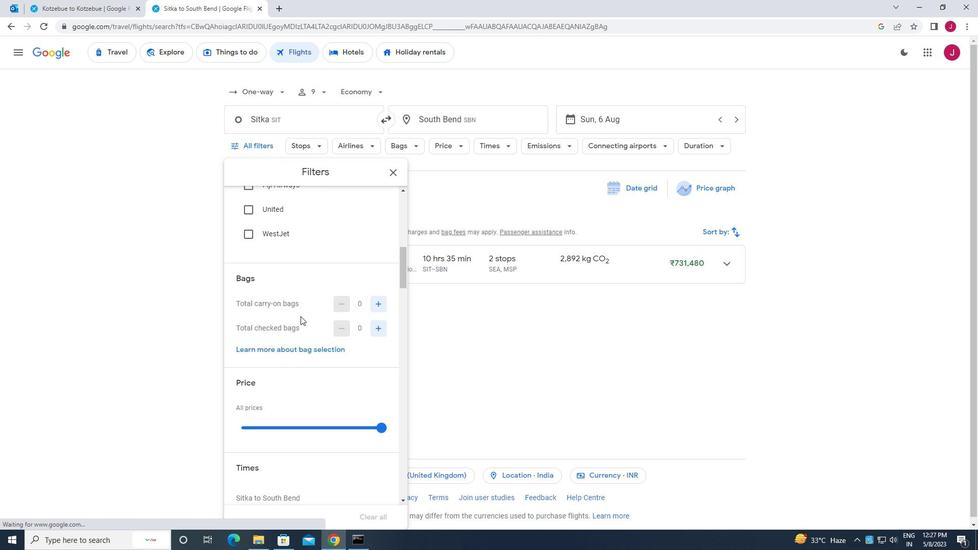 
Action: Mouse moved to (375, 243)
Screenshot: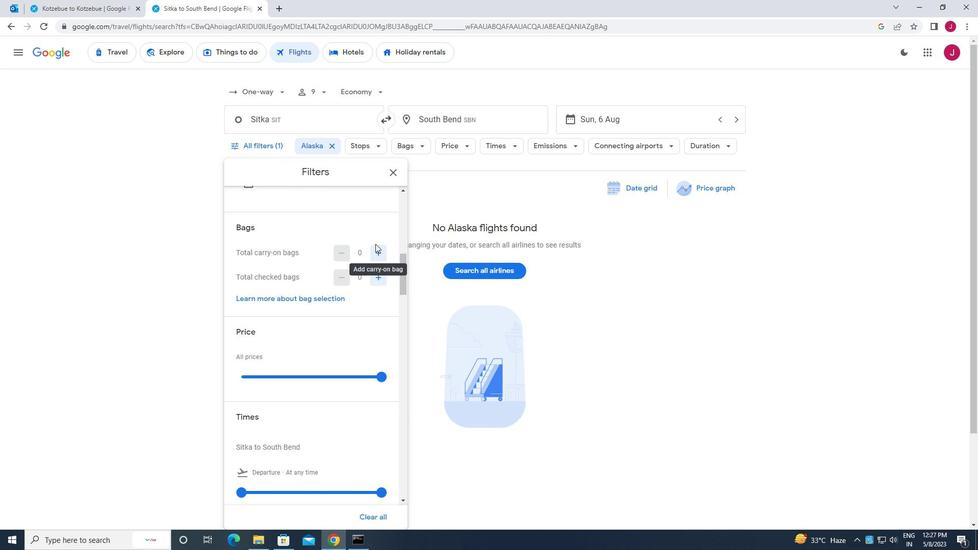 
Action: Mouse pressed left at (375, 243)
Screenshot: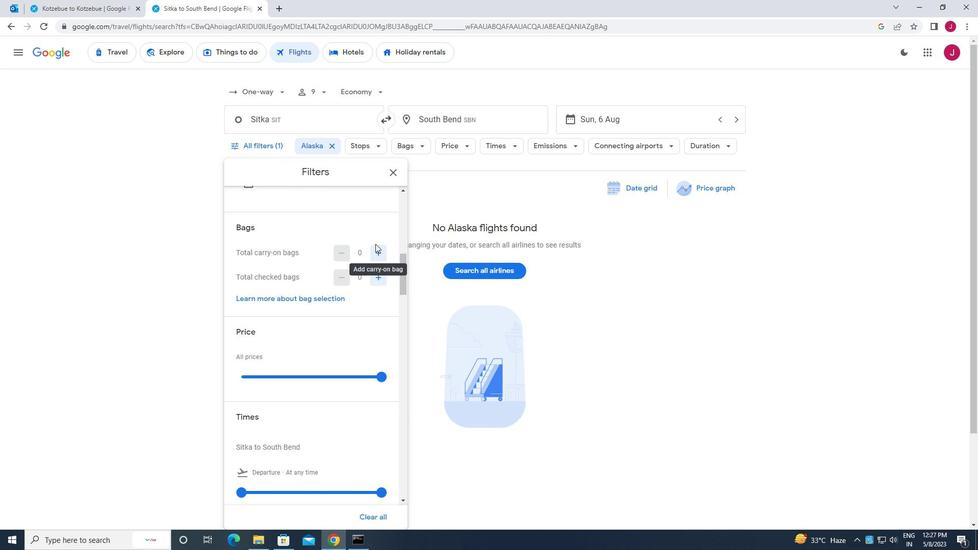 
Action: Mouse moved to (379, 252)
Screenshot: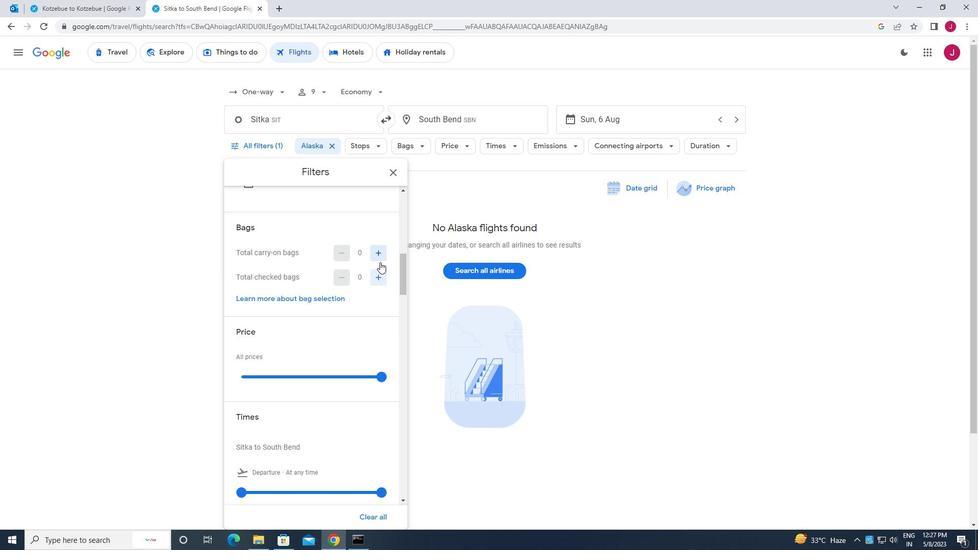 
Action: Mouse pressed left at (379, 252)
Screenshot: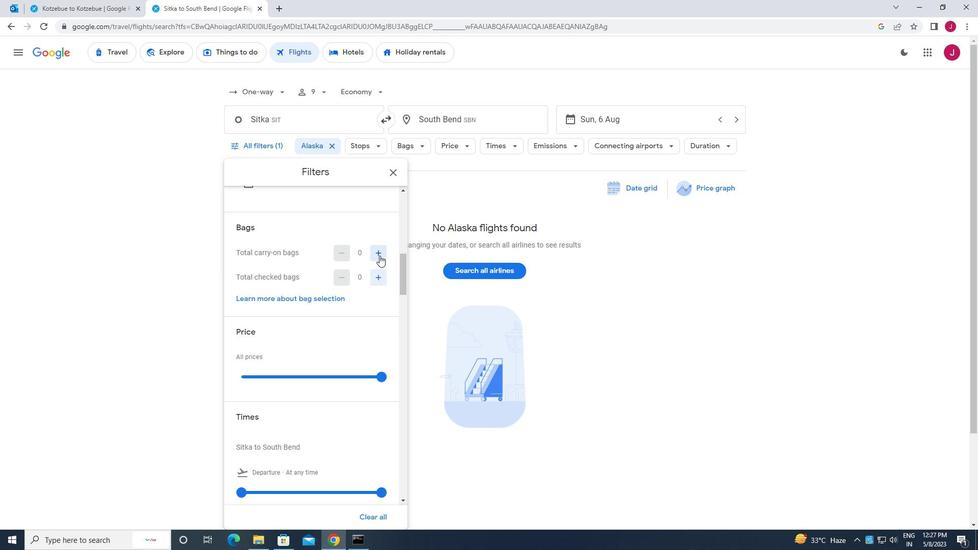 
Action: Mouse moved to (384, 377)
Screenshot: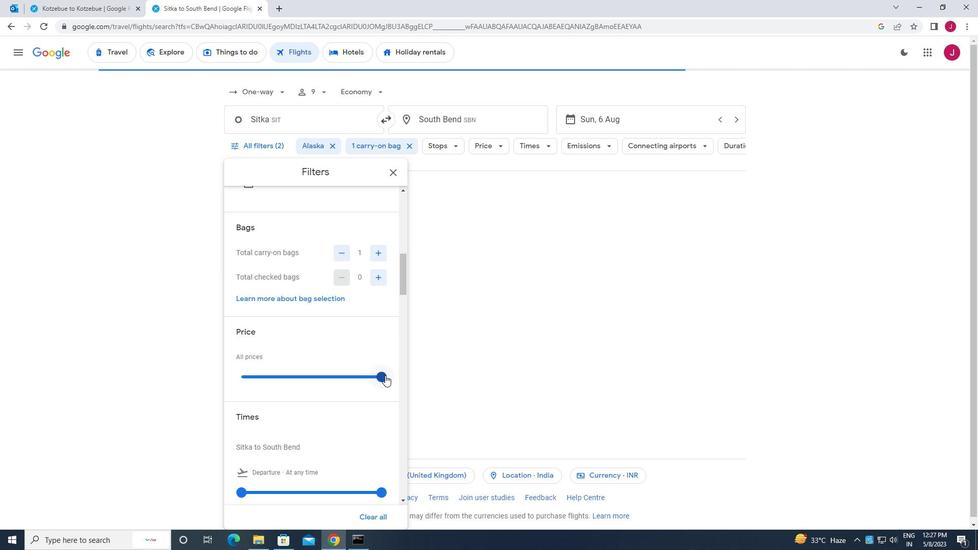 
Action: Mouse pressed left at (384, 377)
Screenshot: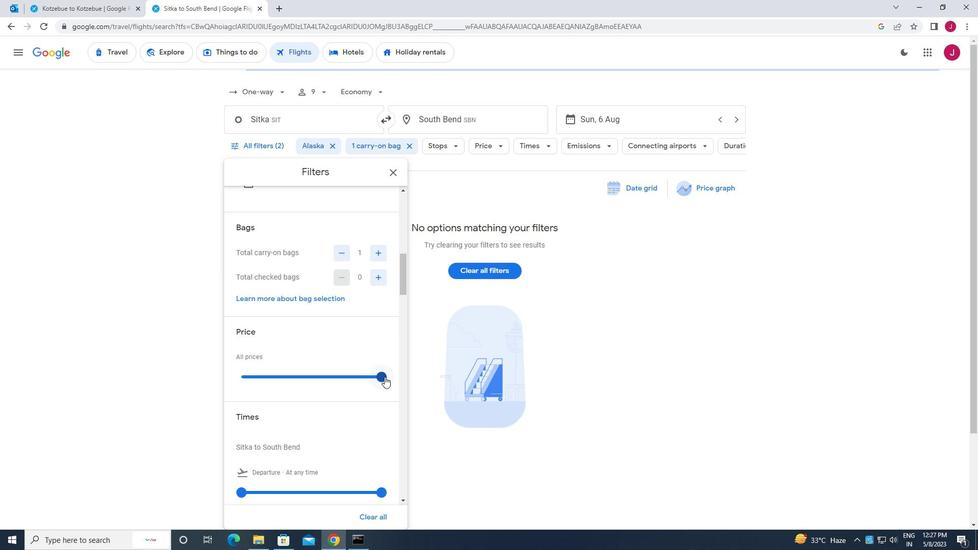 
Action: Mouse moved to (304, 340)
Screenshot: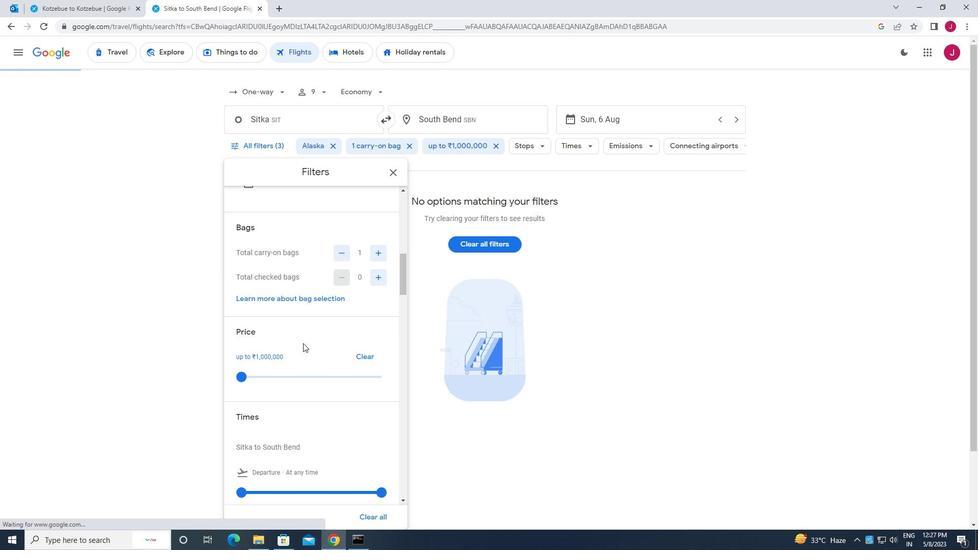 
Action: Mouse scrolled (304, 339) with delta (0, 0)
Screenshot: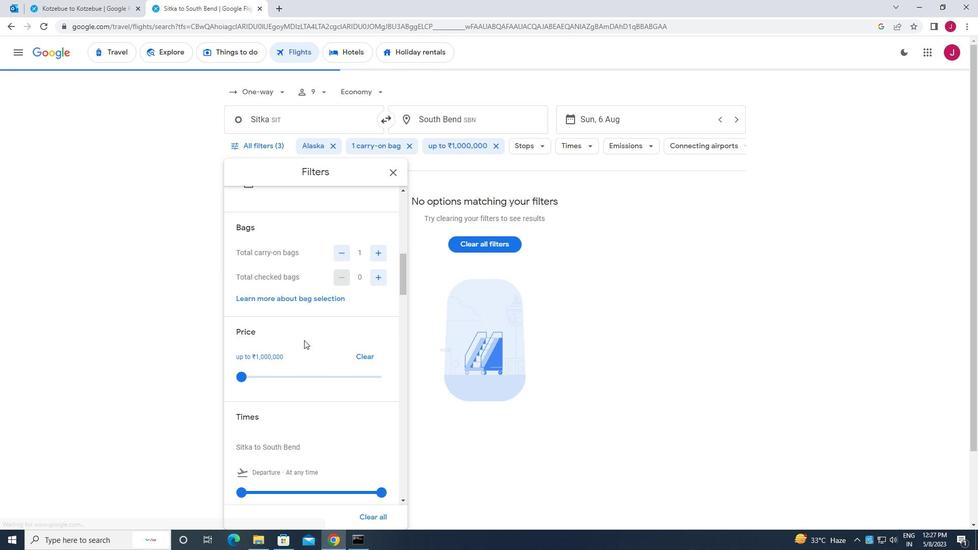 
Action: Mouse scrolled (304, 339) with delta (0, 0)
Screenshot: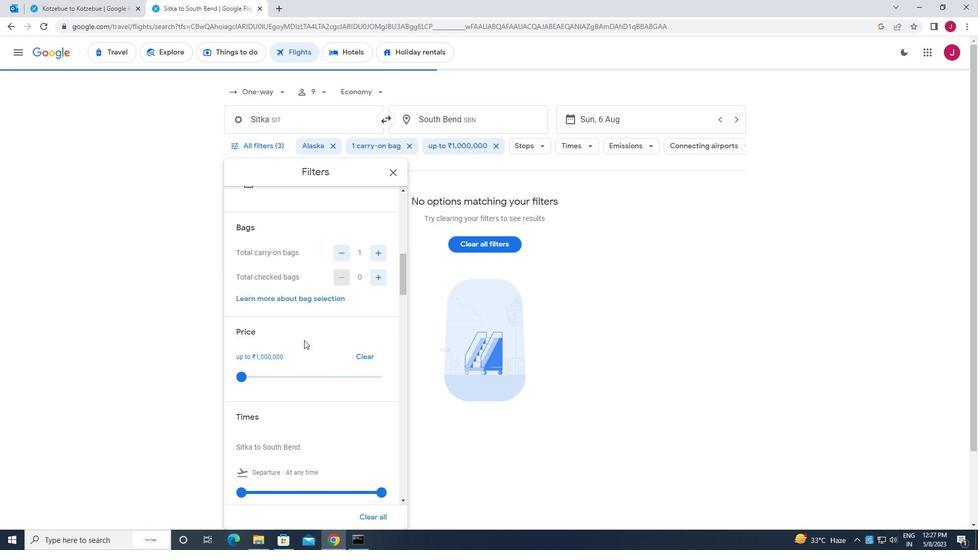 
Action: Mouse scrolled (304, 339) with delta (0, 0)
Screenshot: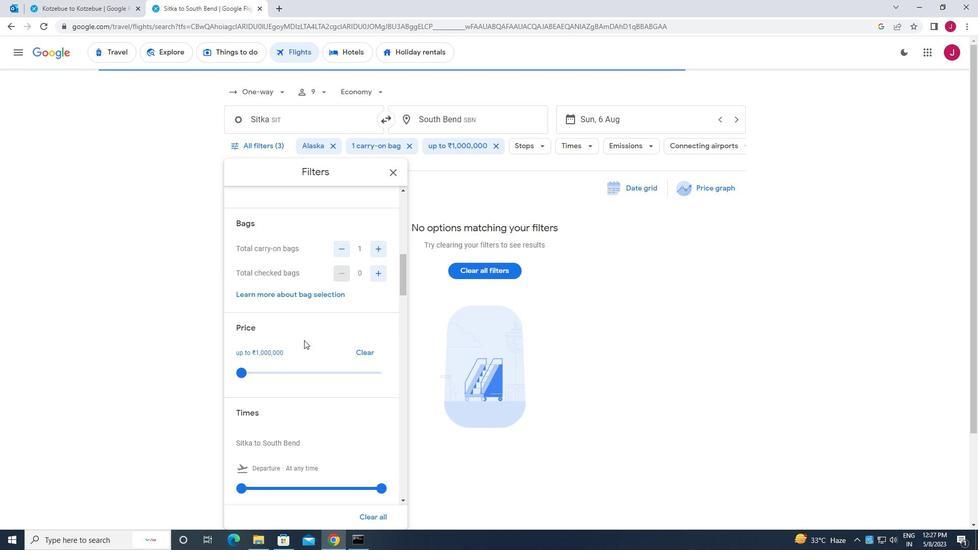 
Action: Mouse moved to (243, 339)
Screenshot: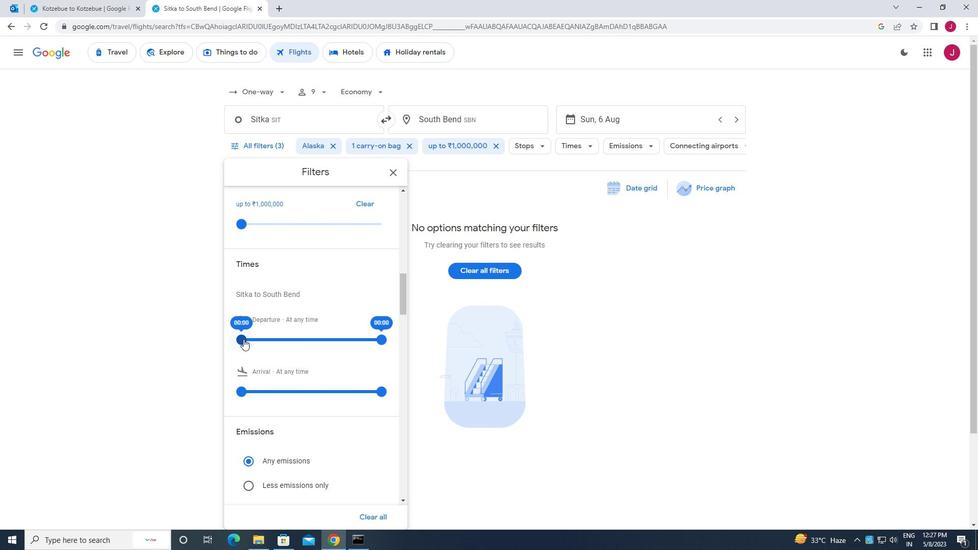 
Action: Mouse pressed left at (243, 339)
Screenshot: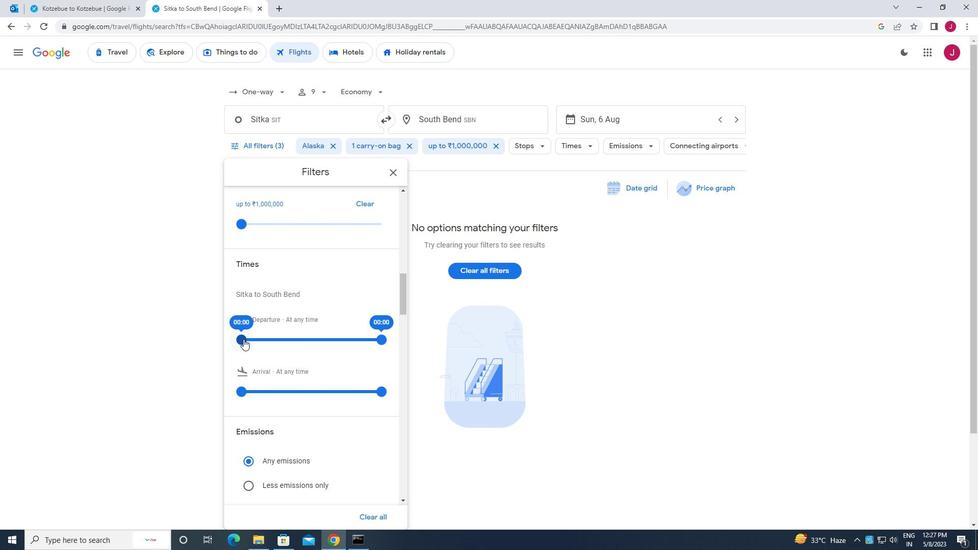 
Action: Mouse moved to (380, 341)
Screenshot: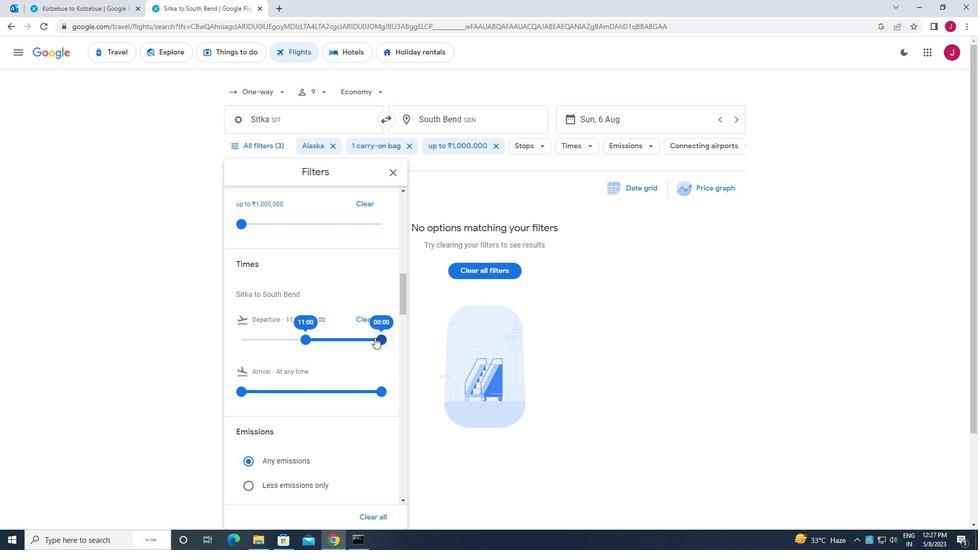 
Action: Mouse pressed left at (380, 341)
Screenshot: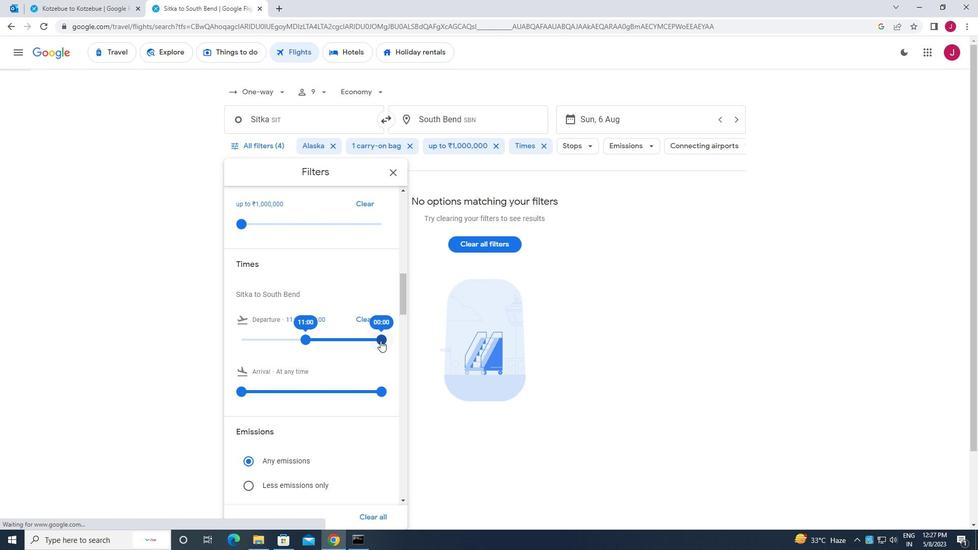 
Action: Mouse moved to (393, 168)
Screenshot: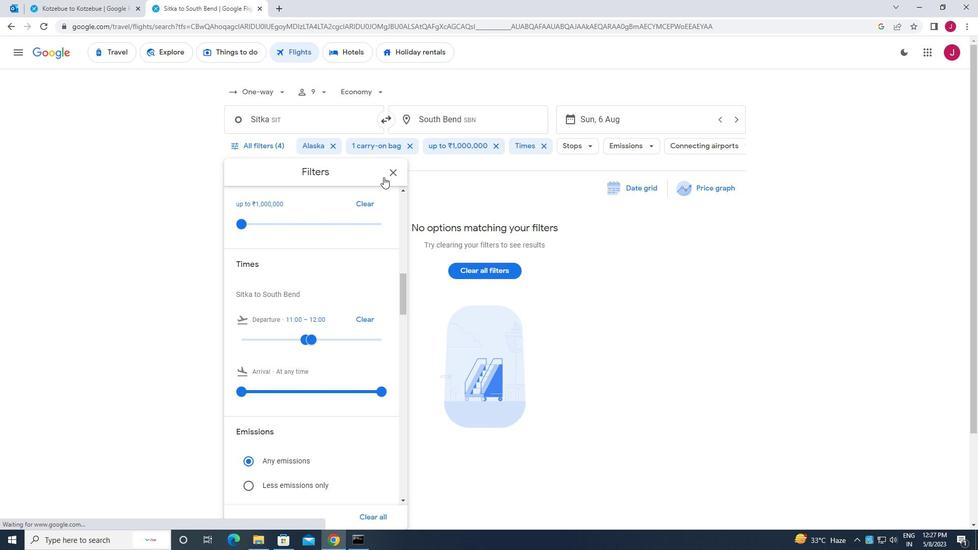 
Action: Mouse pressed left at (393, 168)
Screenshot: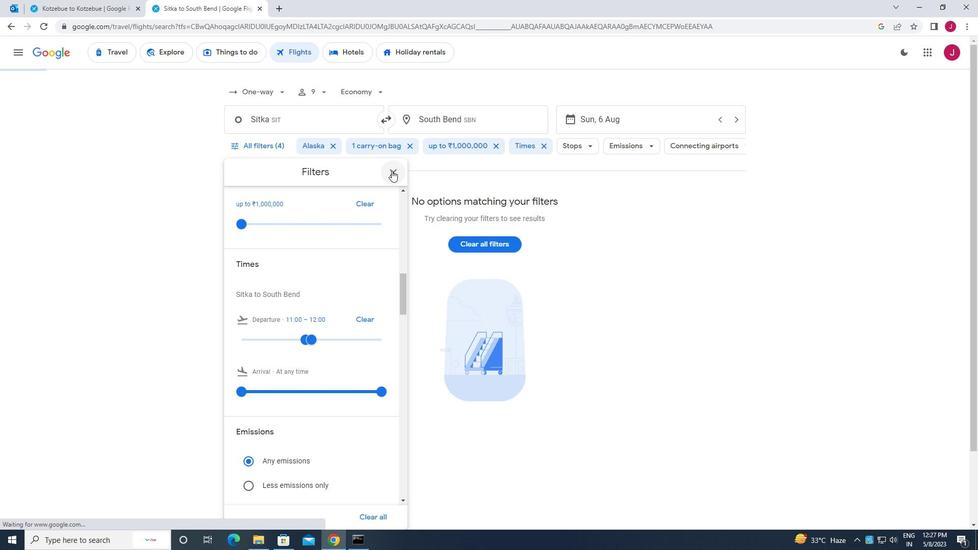 
Action: Mouse moved to (393, 170)
Screenshot: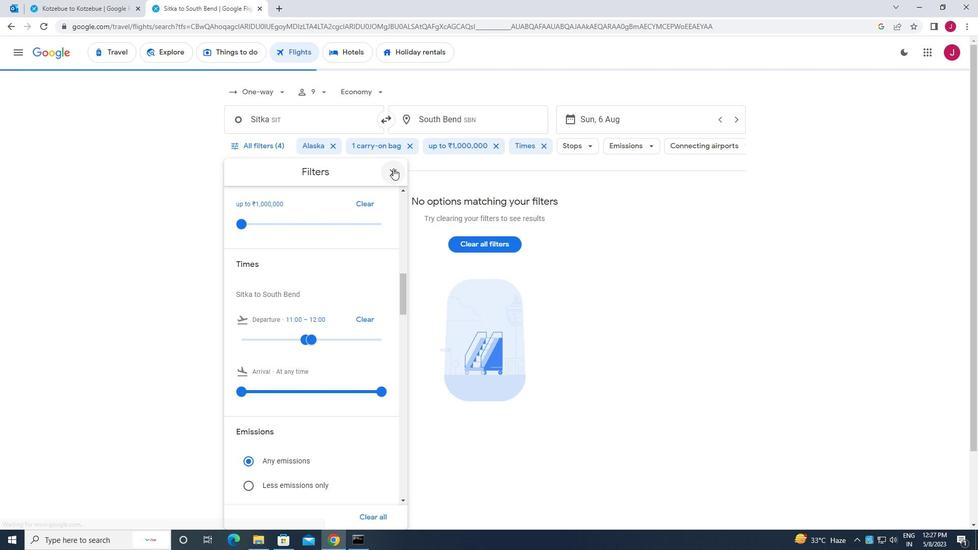 
